 Task: Look for Airbnb properties in Ulyanovsk, Russia from 9th December, 2023 to 16th December, 2023 for 2 adults. Place can be entire room with 2 bedrooms having 2 beds and 1 bathroom. Property type can be flat.
Action: Mouse moved to (543, 111)
Screenshot: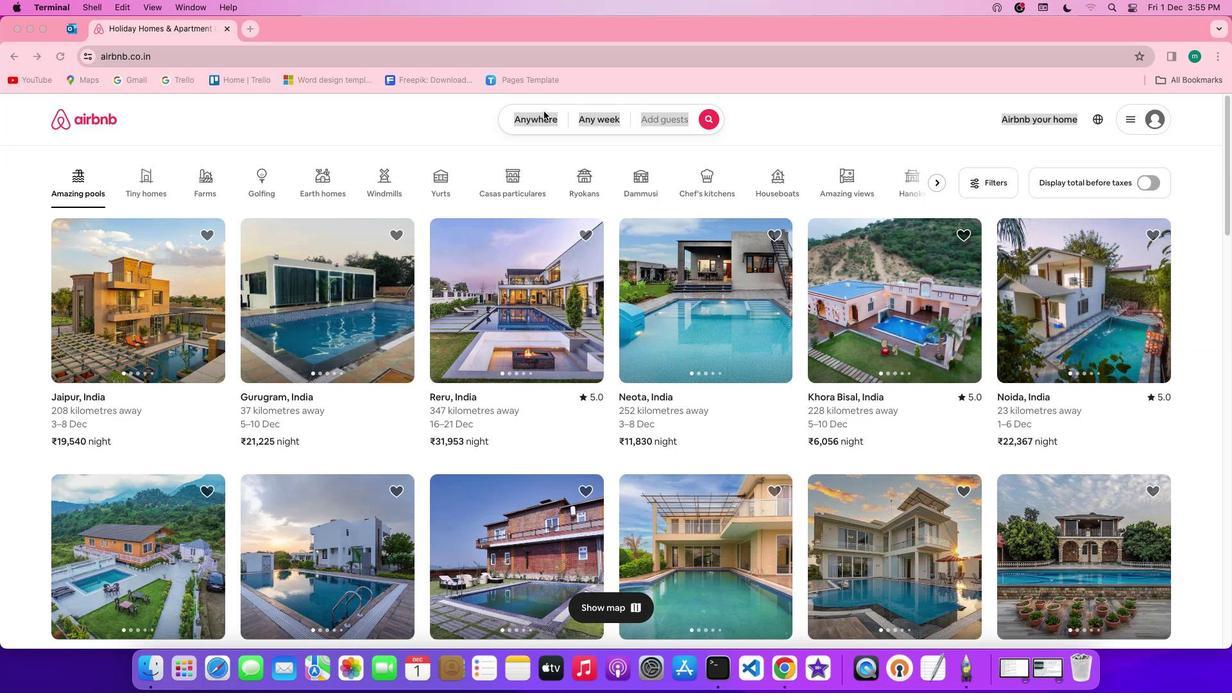 
Action: Mouse pressed left at (543, 111)
Screenshot: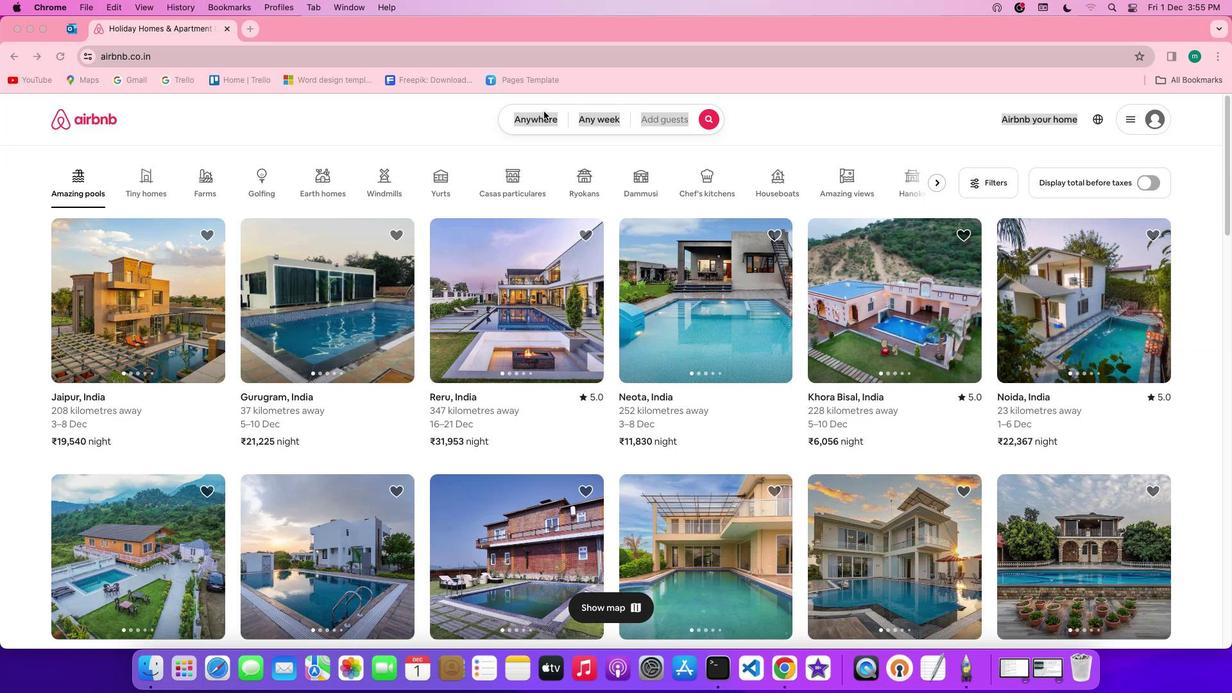 
Action: Mouse pressed left at (543, 111)
Screenshot: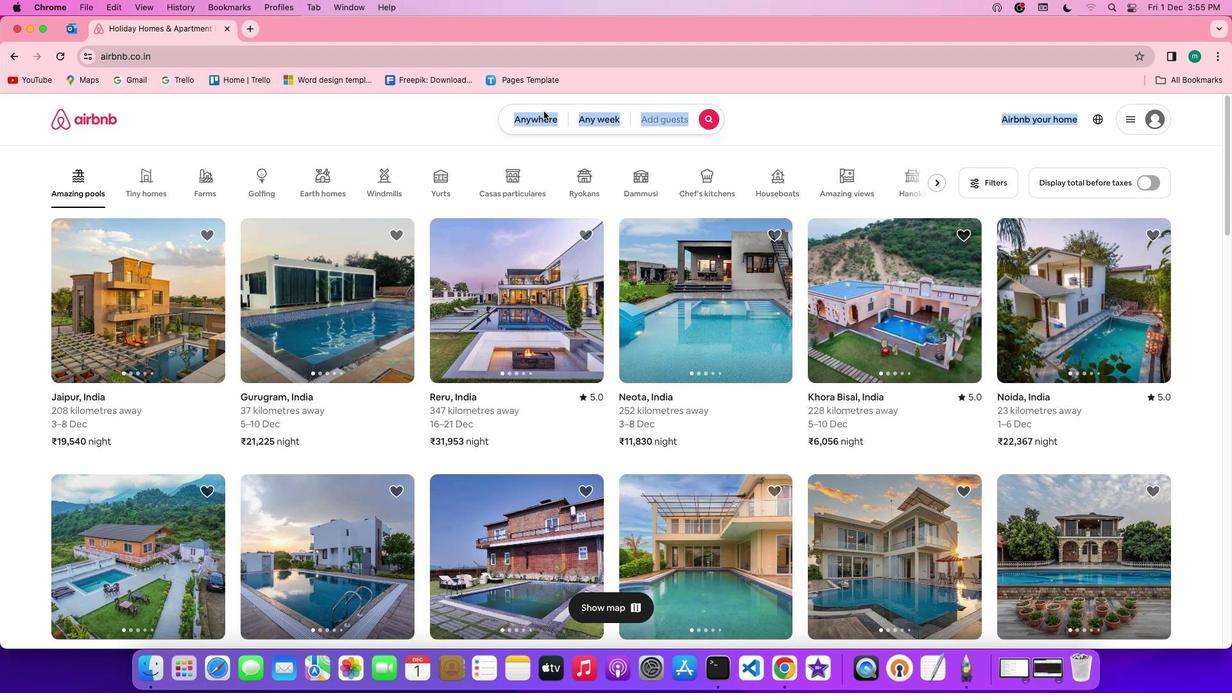 
Action: Mouse moved to (449, 172)
Screenshot: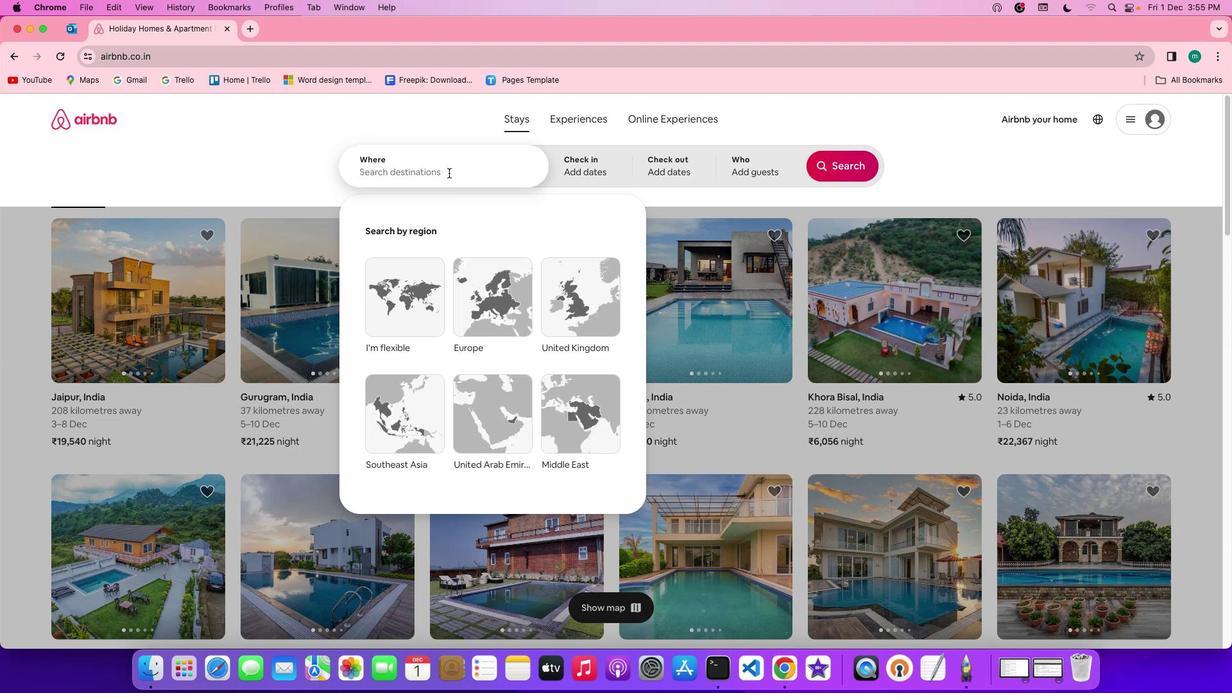 
Action: Mouse pressed left at (449, 172)
Screenshot: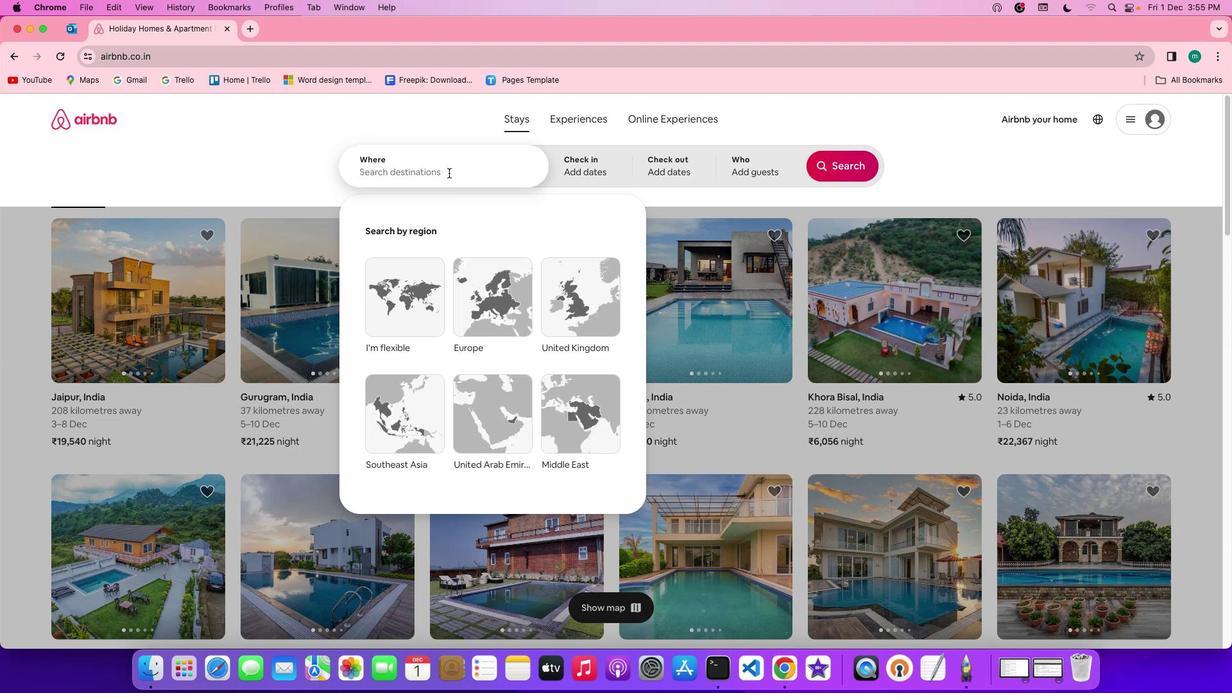 
Action: Key pressed Key.shift'U''l''y''a''n''o''v''s''k'','Key.spaceKey.shift'R''u''s''s''i''a'
Screenshot: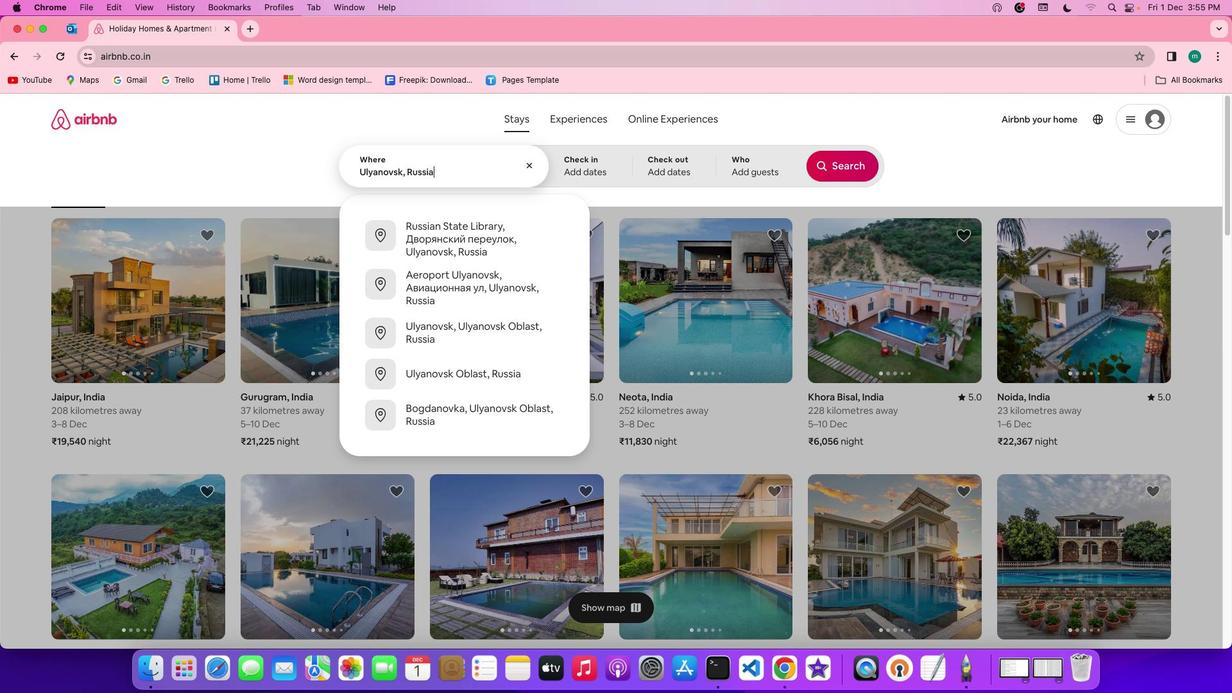 
Action: Mouse moved to (595, 162)
Screenshot: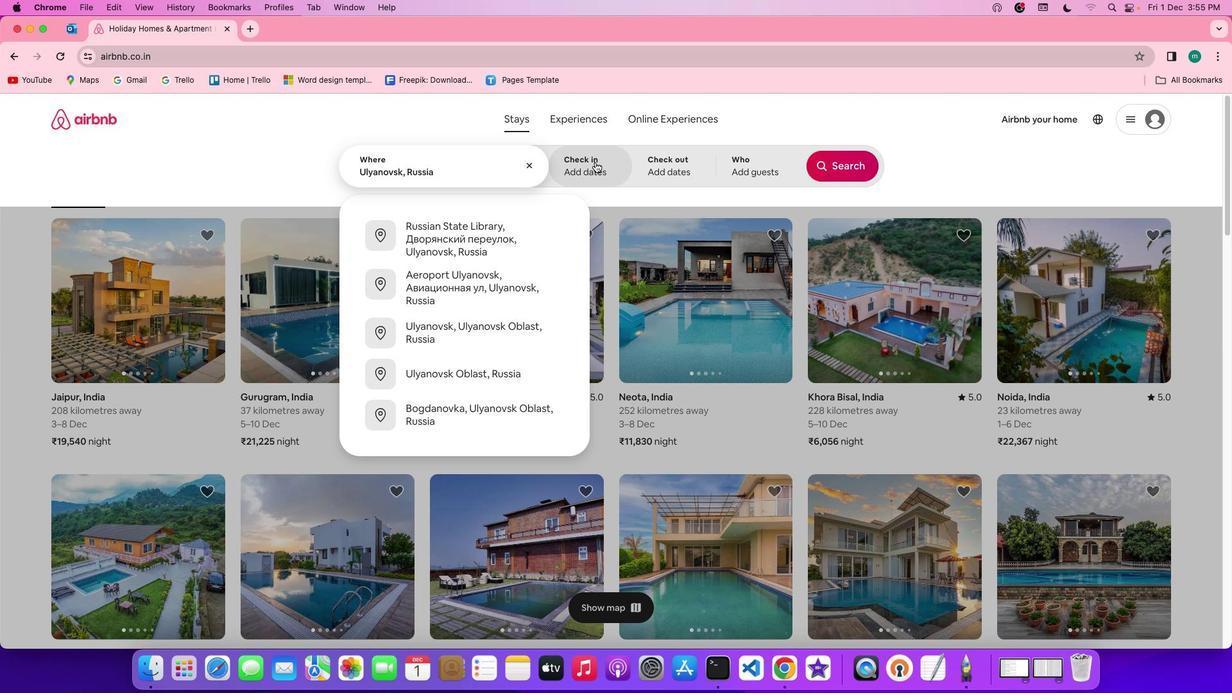 
Action: Mouse pressed left at (595, 162)
Screenshot: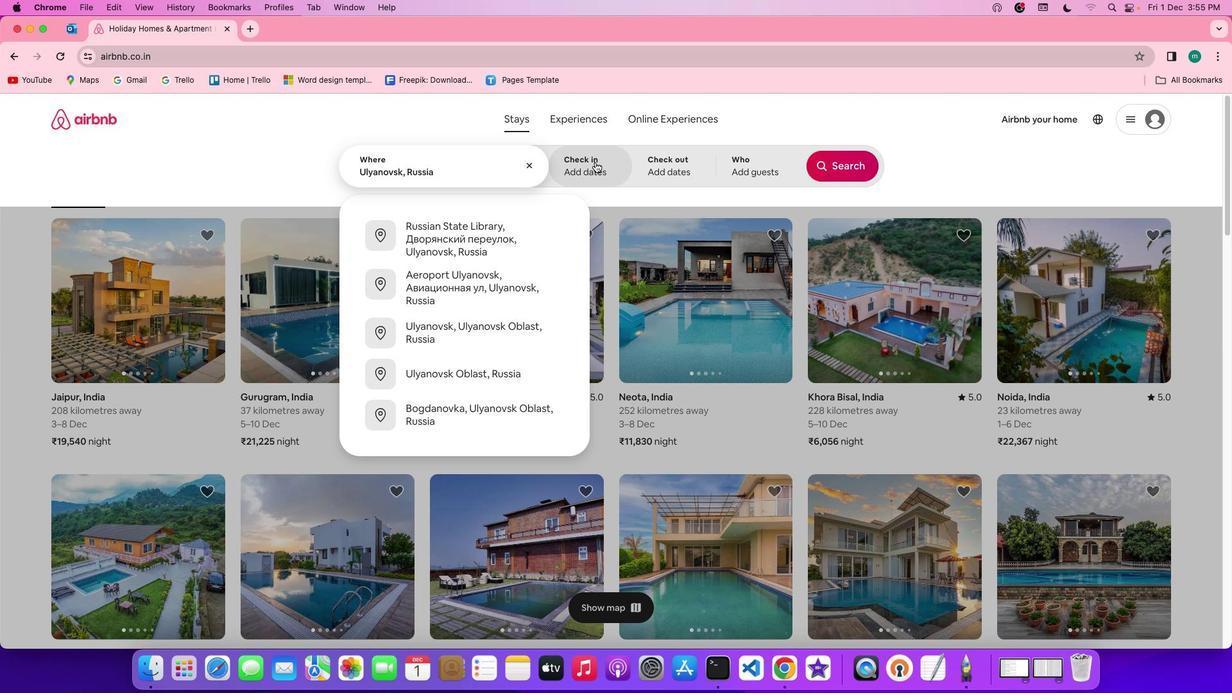 
Action: Mouse moved to (584, 358)
Screenshot: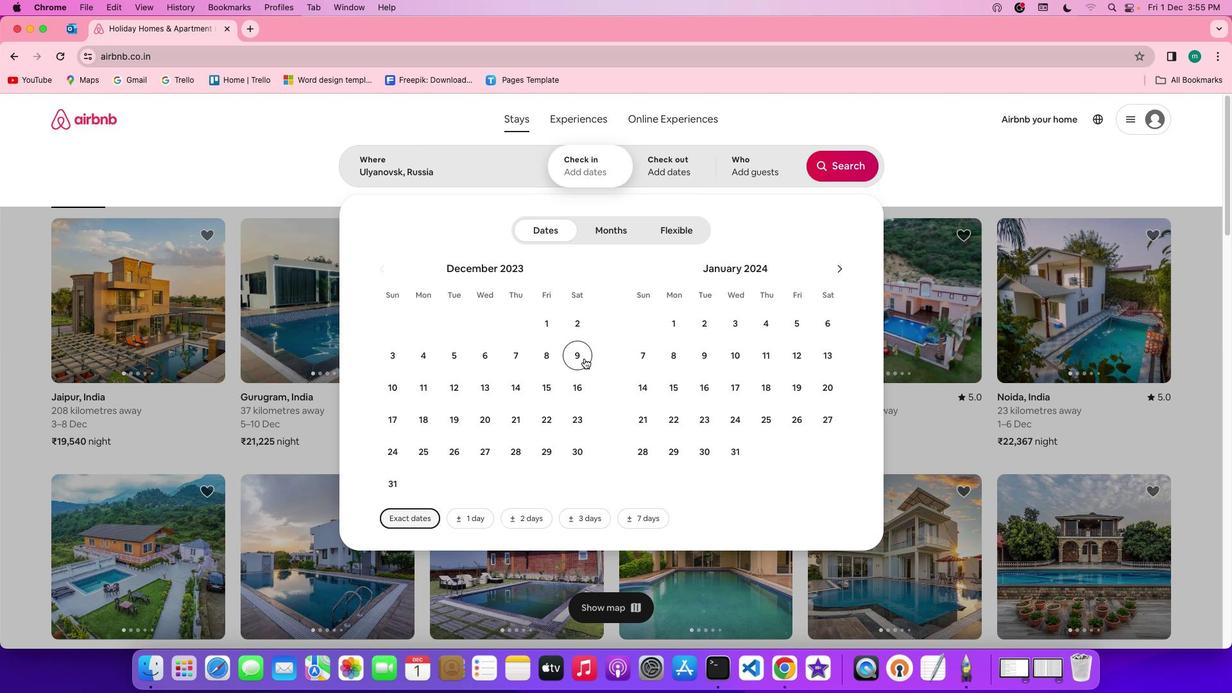 
Action: Mouse pressed left at (584, 358)
Screenshot: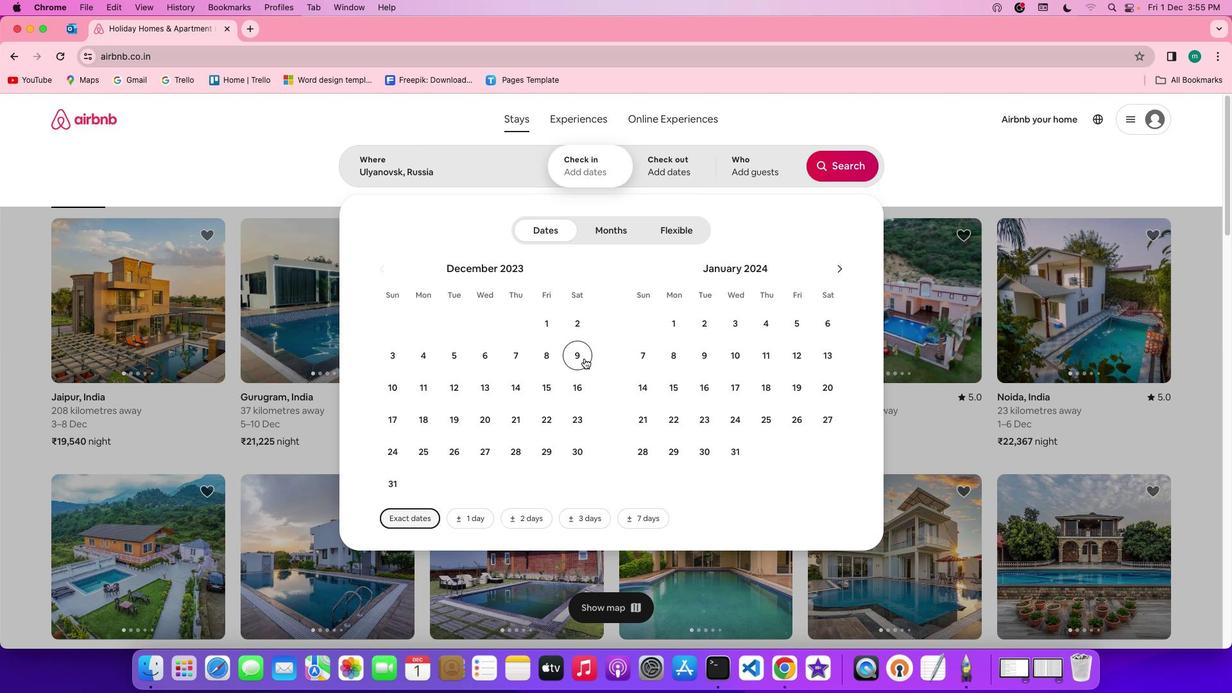 
Action: Mouse moved to (580, 394)
Screenshot: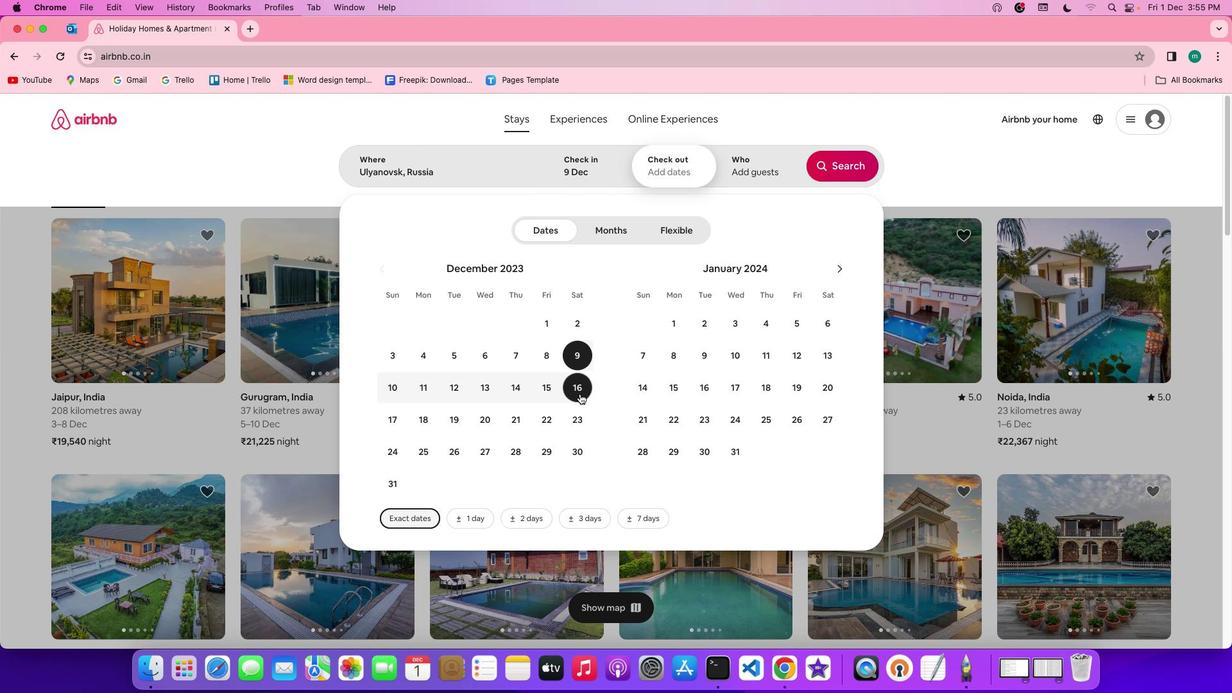 
Action: Mouse pressed left at (580, 394)
Screenshot: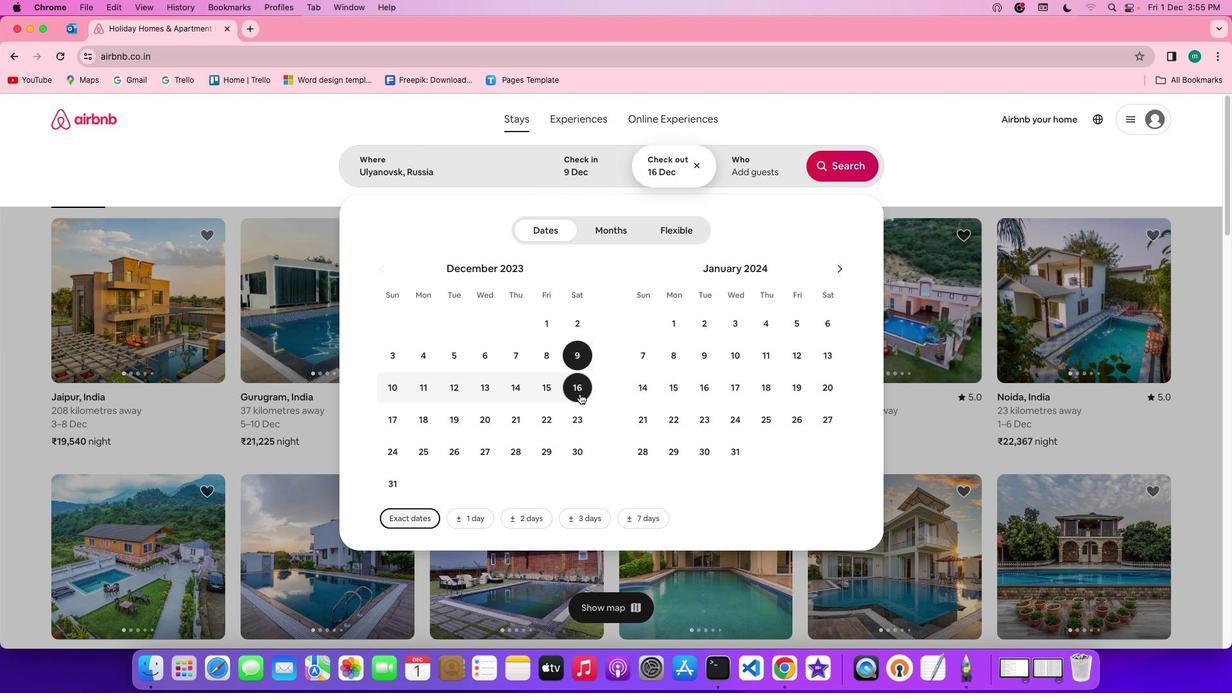 
Action: Mouse moved to (768, 164)
Screenshot: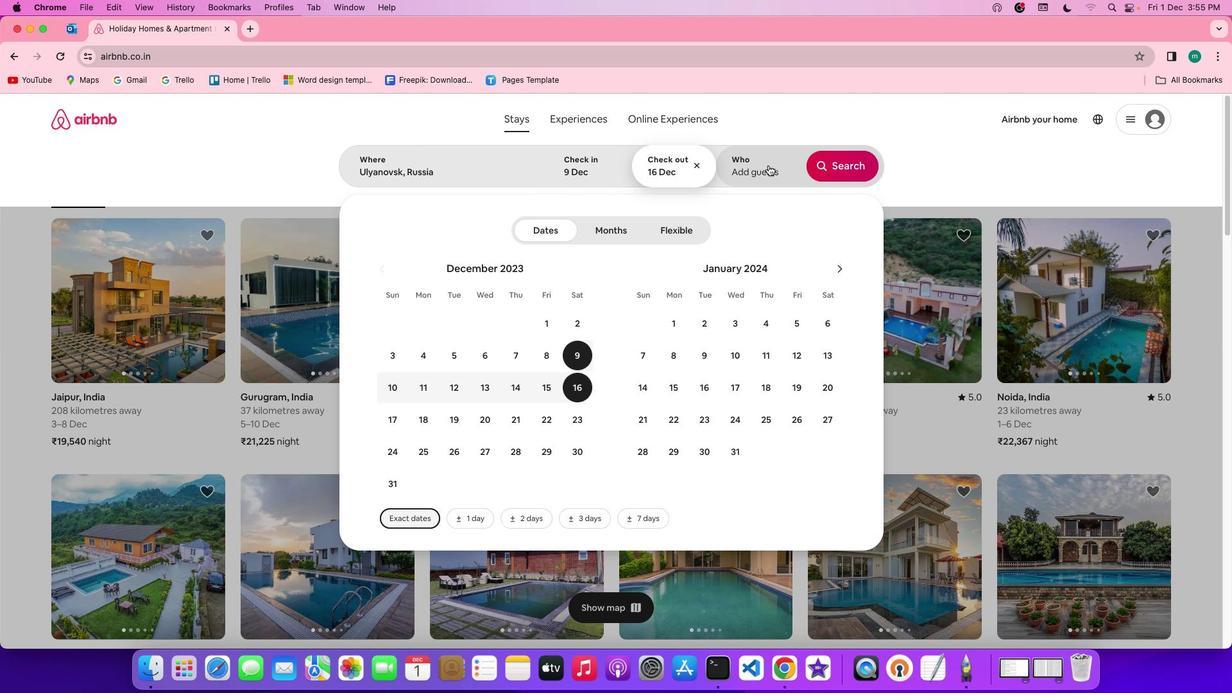 
Action: Mouse pressed left at (768, 164)
Screenshot: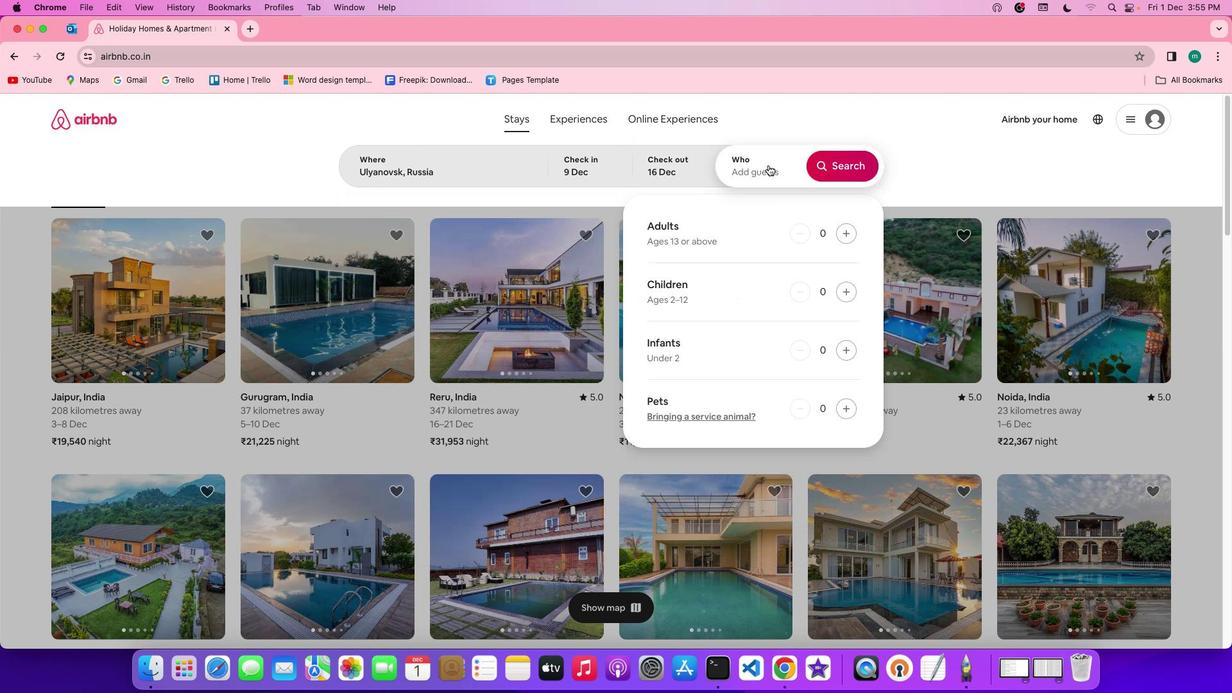 
Action: Mouse moved to (848, 236)
Screenshot: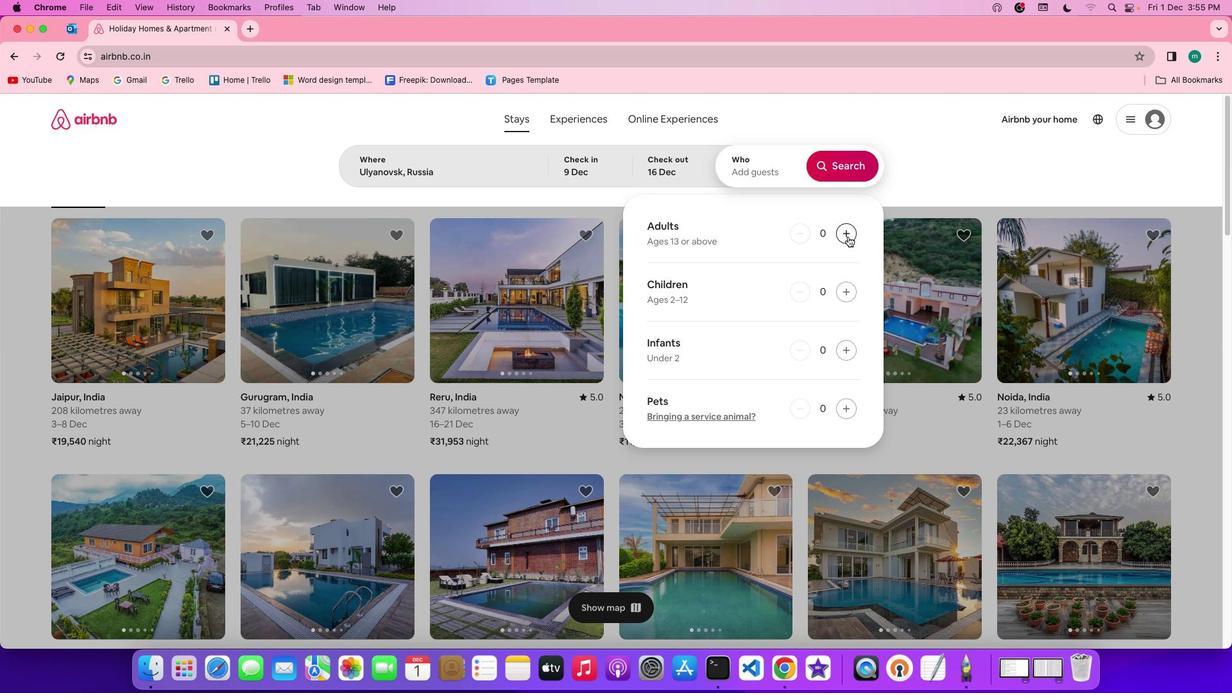 
Action: Mouse pressed left at (848, 236)
Screenshot: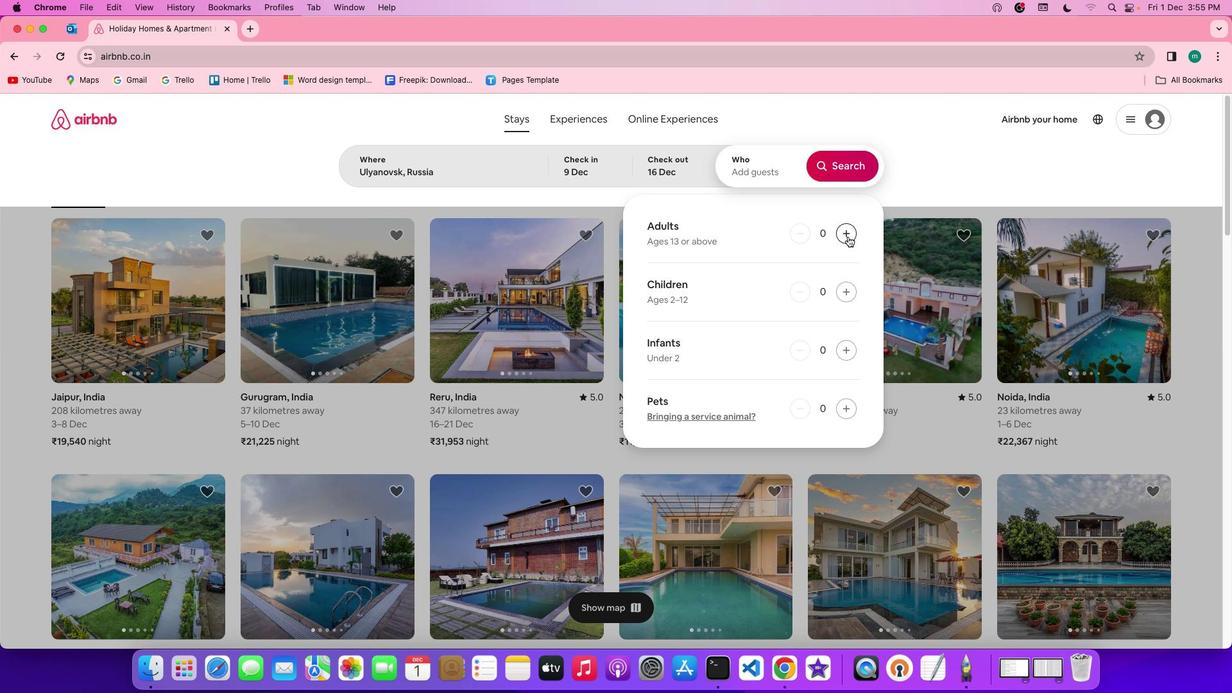 
Action: Mouse pressed left at (848, 236)
Screenshot: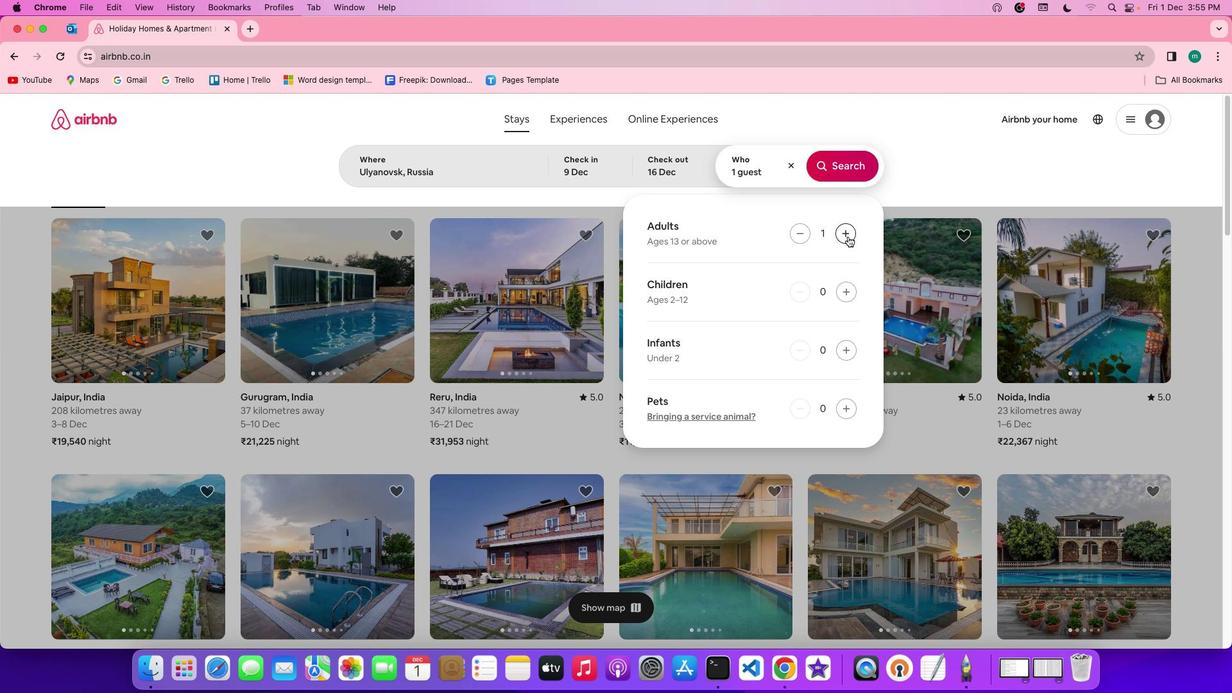 
Action: Mouse moved to (841, 162)
Screenshot: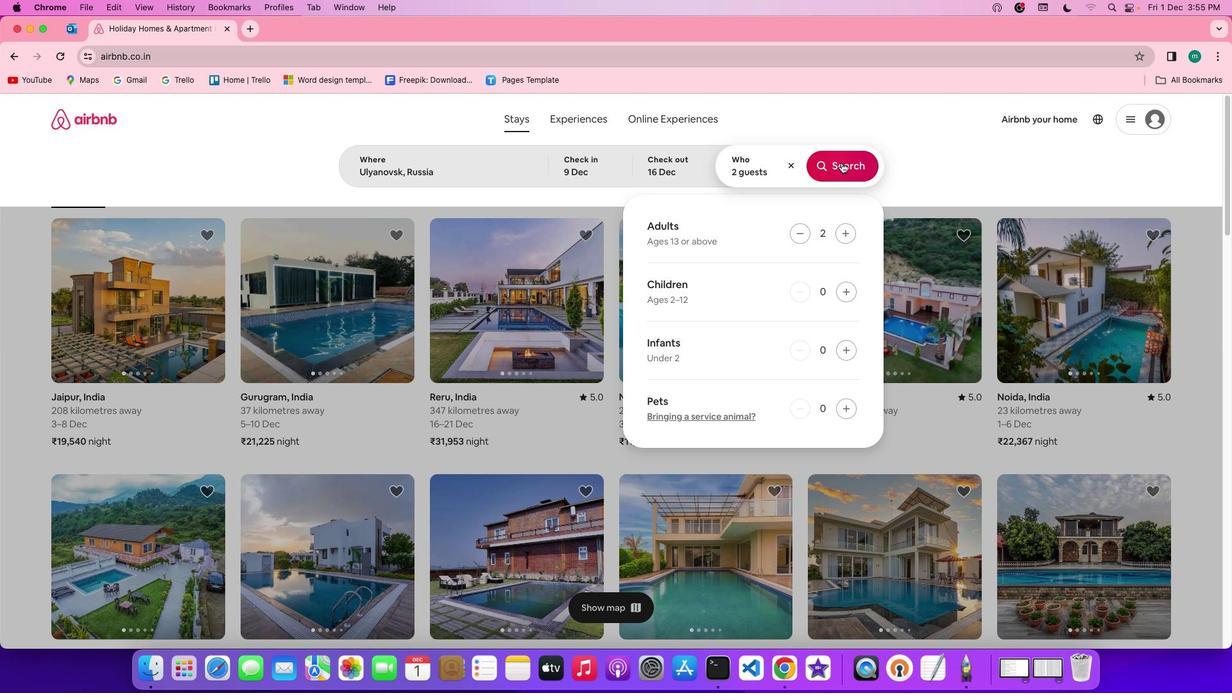 
Action: Mouse pressed left at (841, 162)
Screenshot: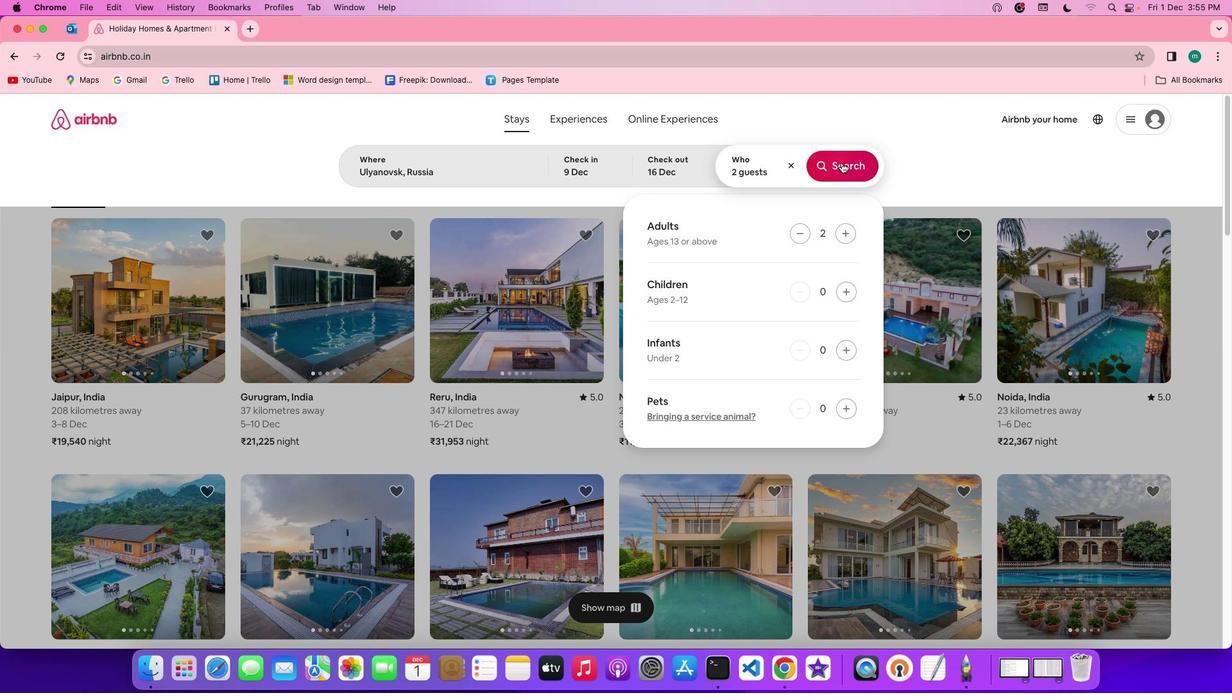 
Action: Mouse moved to (1027, 164)
Screenshot: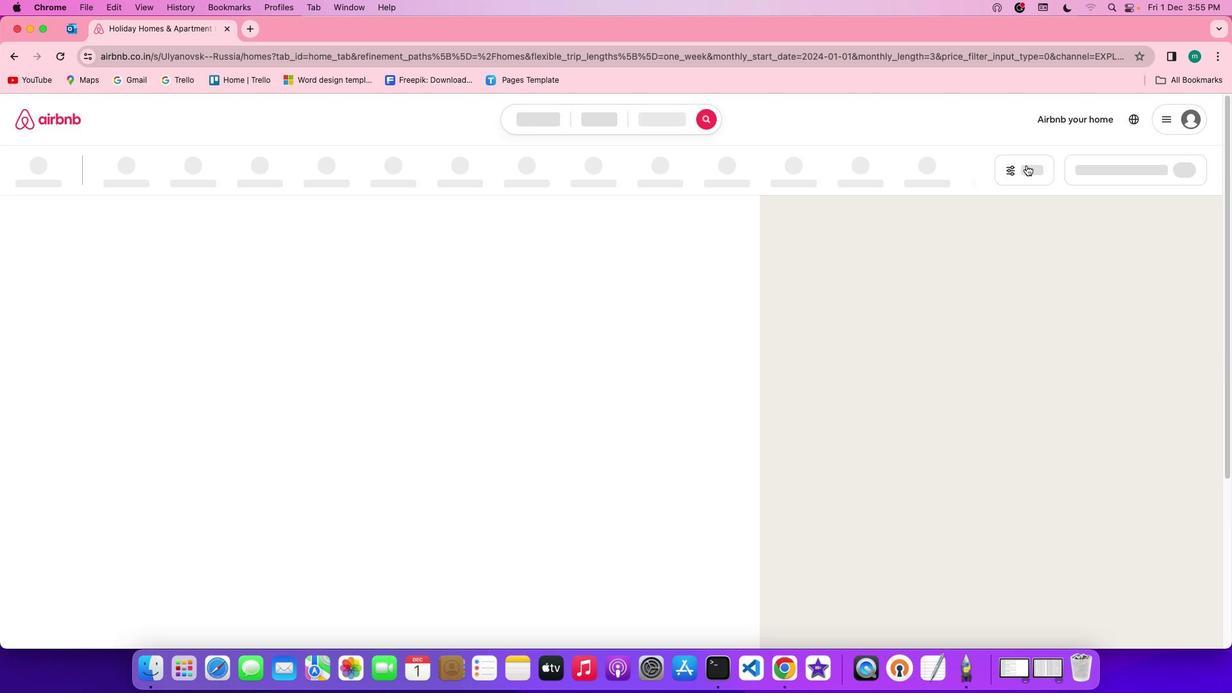 
Action: Mouse pressed left at (1027, 164)
Screenshot: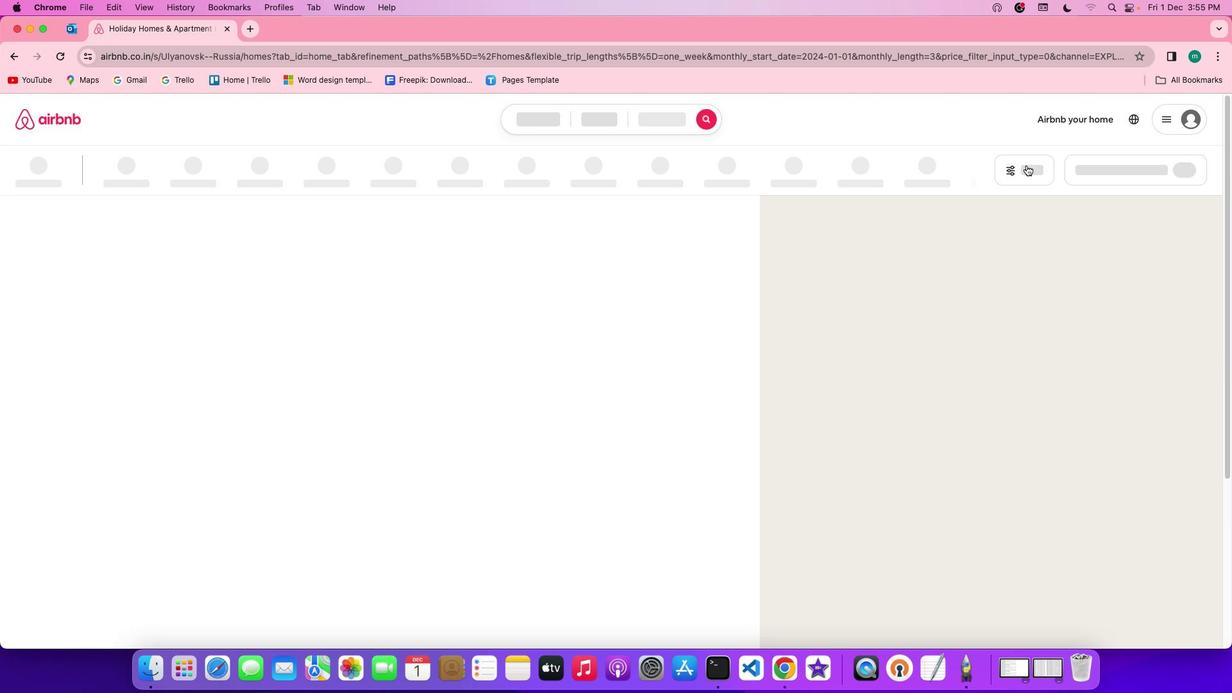 
Action: Mouse moved to (713, 383)
Screenshot: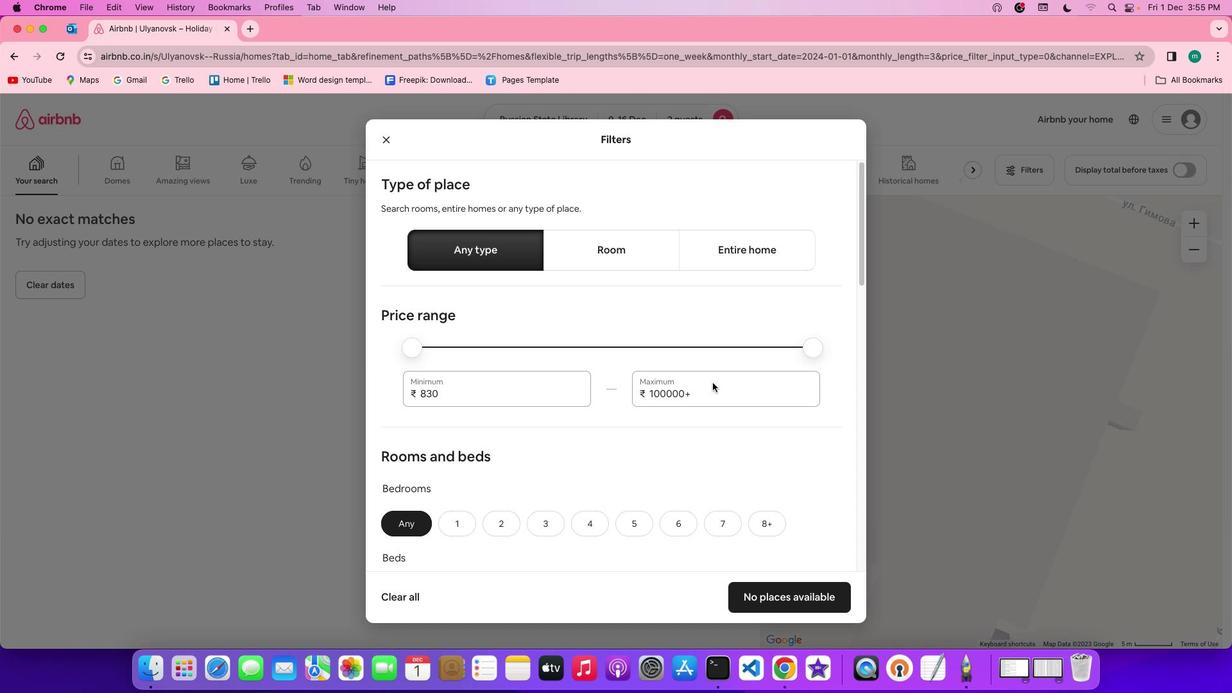 
Action: Mouse scrolled (713, 383) with delta (0, 0)
Screenshot: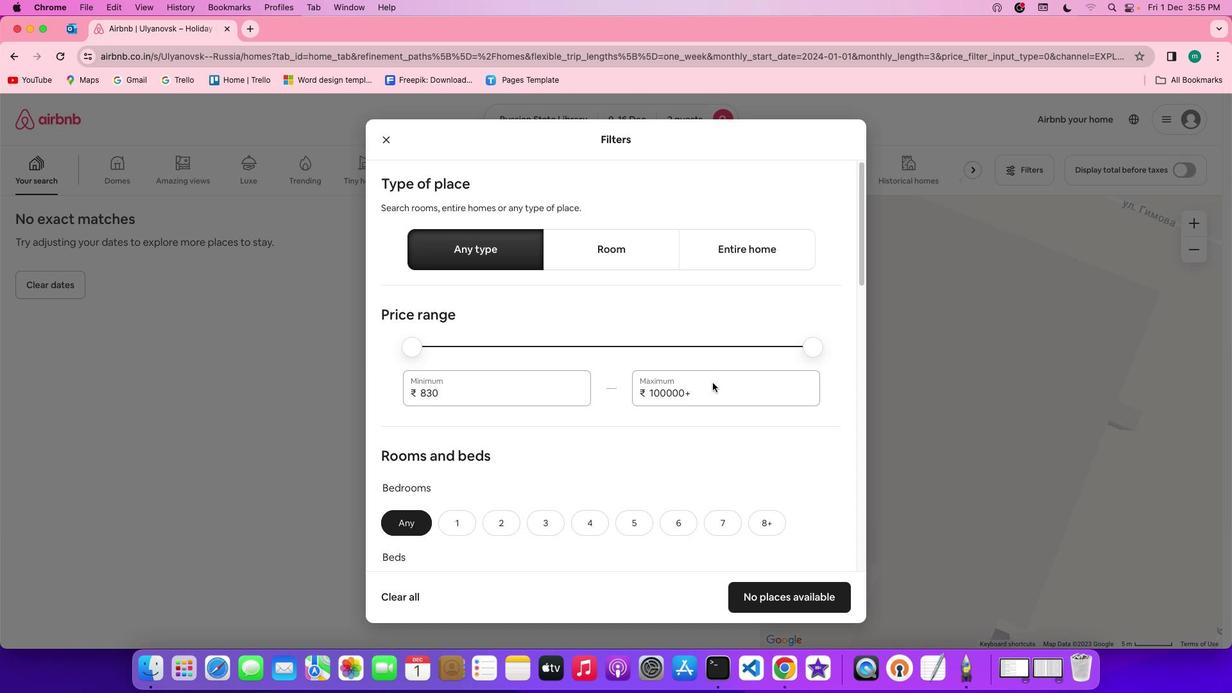 
Action: Mouse scrolled (713, 383) with delta (0, 0)
Screenshot: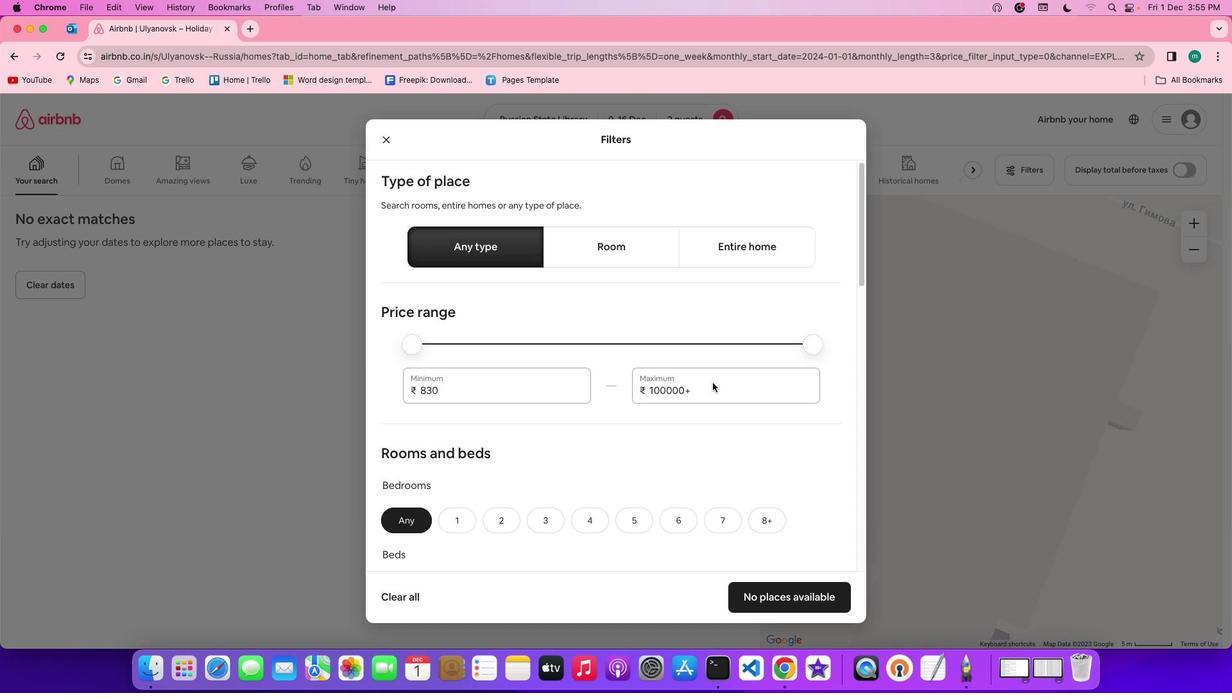 
Action: Mouse scrolled (713, 383) with delta (0, 0)
Screenshot: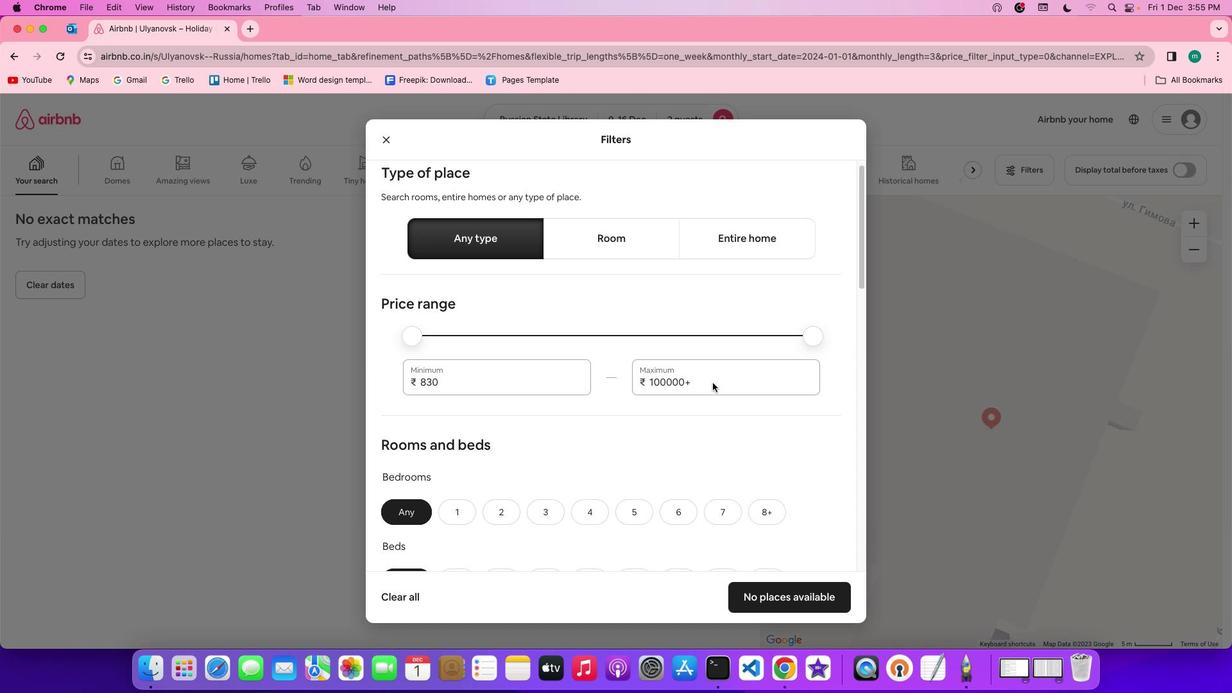 
Action: Mouse scrolled (713, 383) with delta (0, 0)
Screenshot: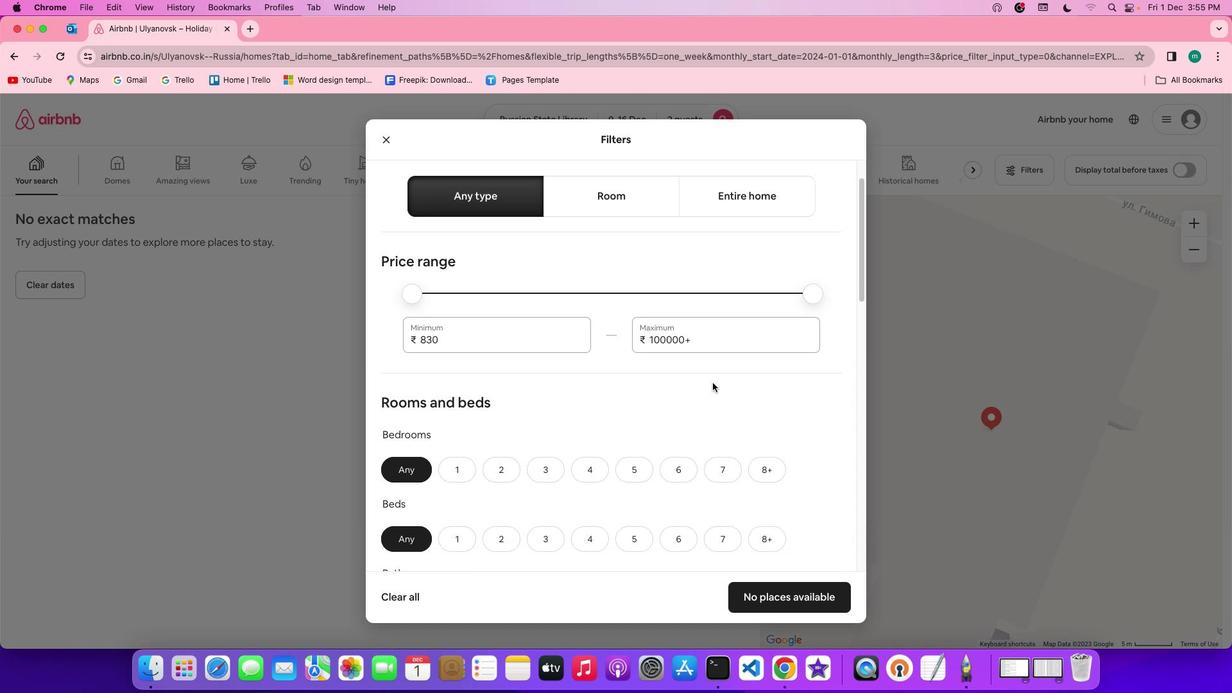 
Action: Mouse scrolled (713, 383) with delta (0, 0)
Screenshot: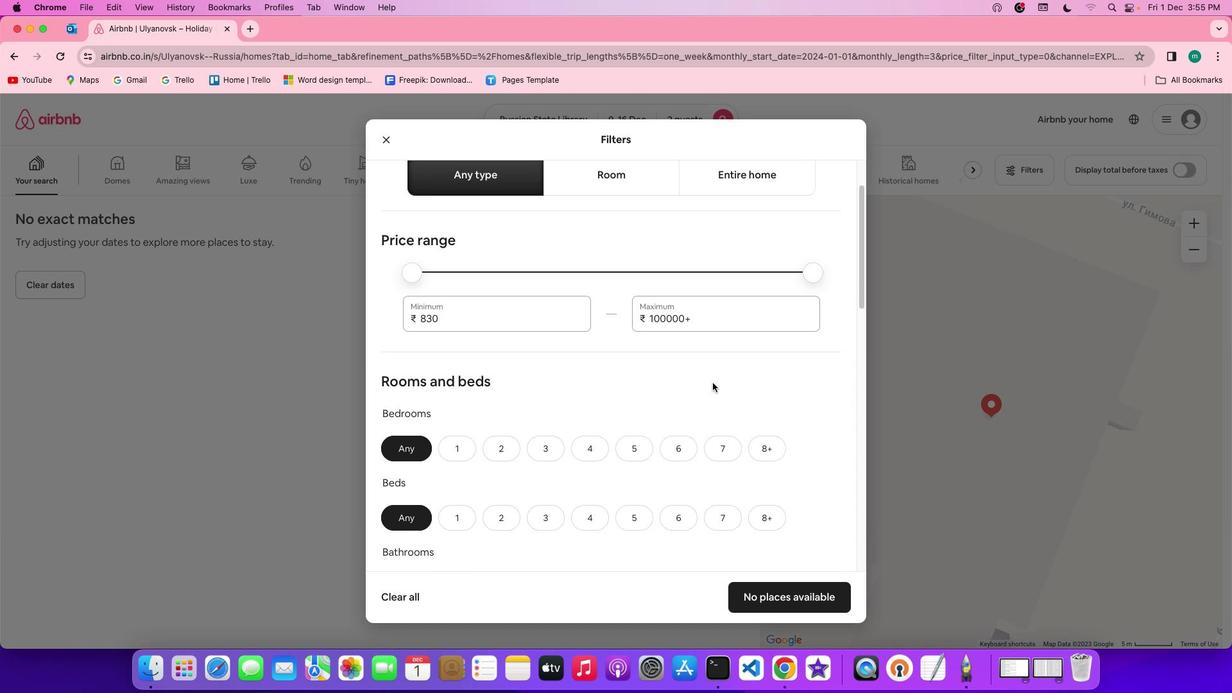 
Action: Mouse scrolled (713, 383) with delta (0, 0)
Screenshot: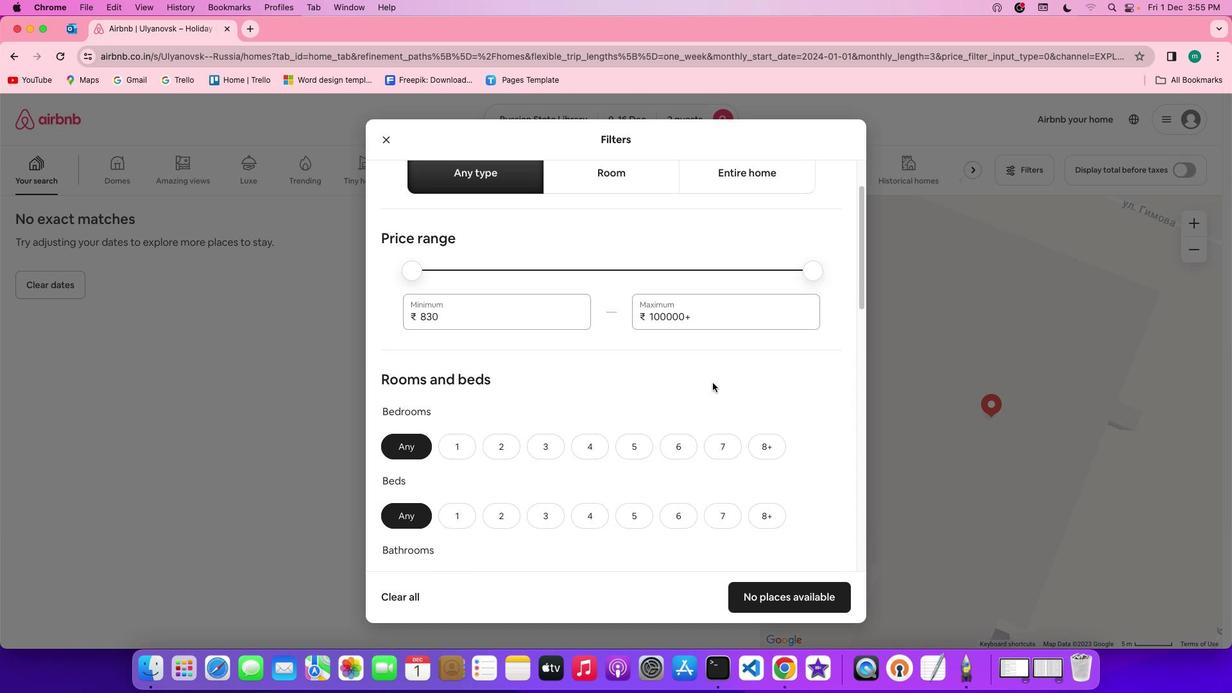 
Action: Mouse scrolled (713, 383) with delta (0, -1)
Screenshot: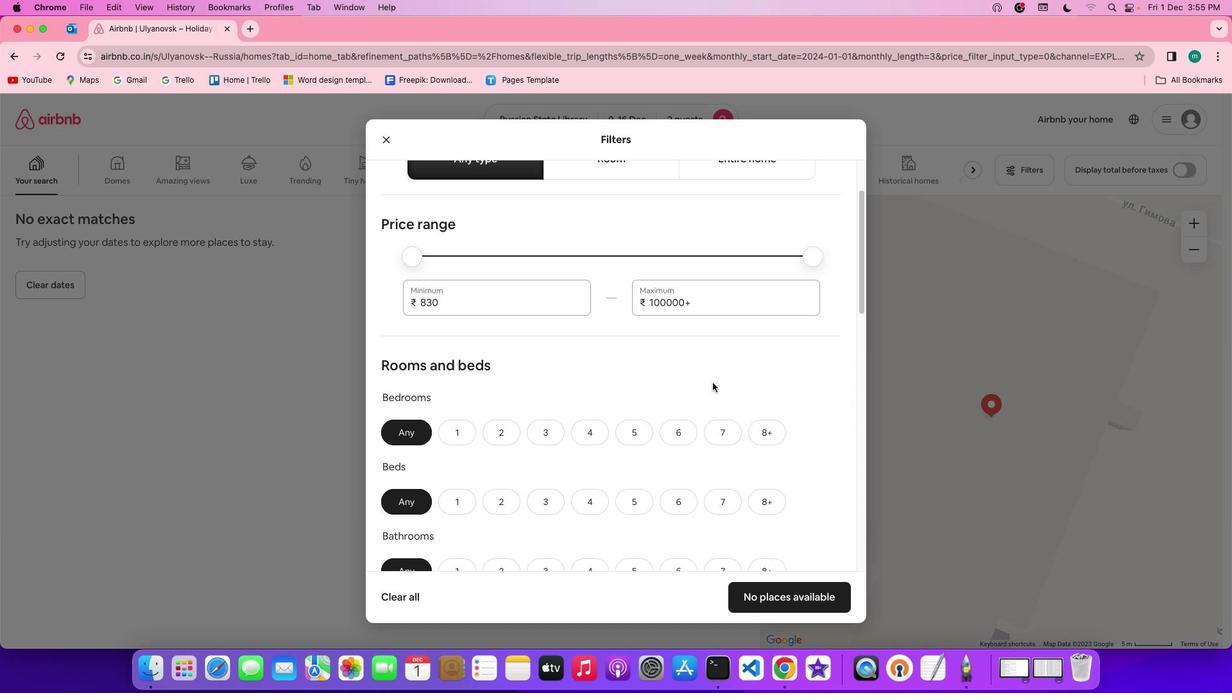 
Action: Mouse scrolled (713, 383) with delta (0, 0)
Screenshot: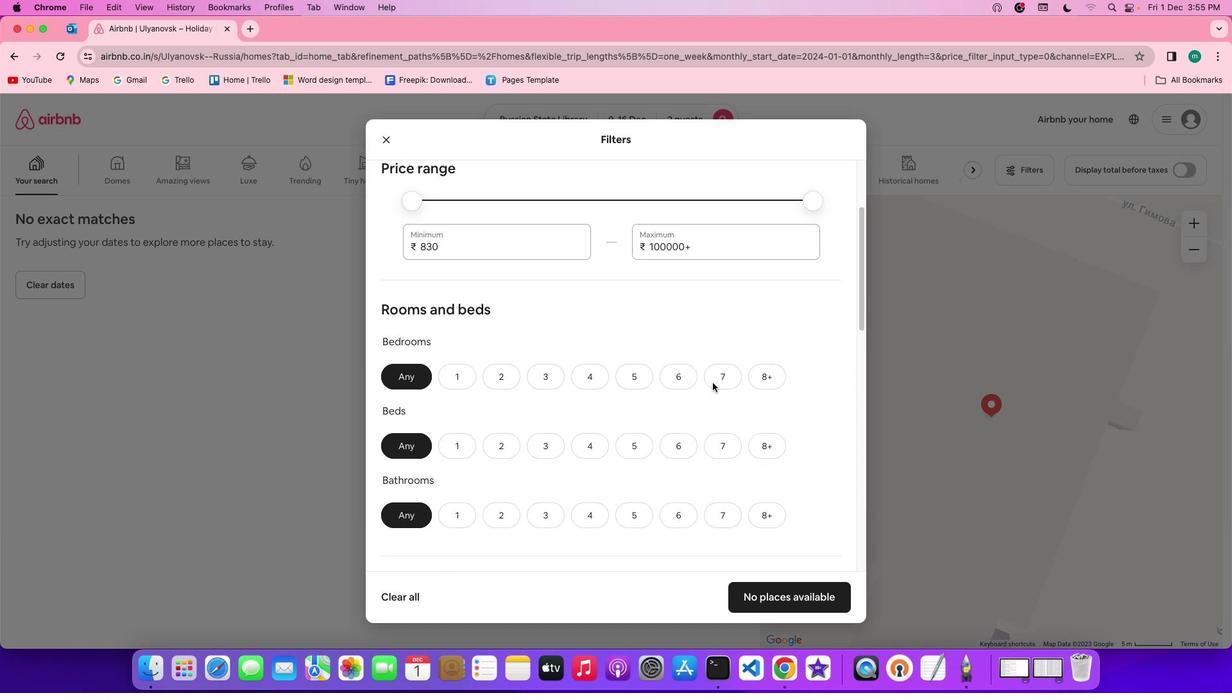 
Action: Mouse scrolled (713, 383) with delta (0, 0)
Screenshot: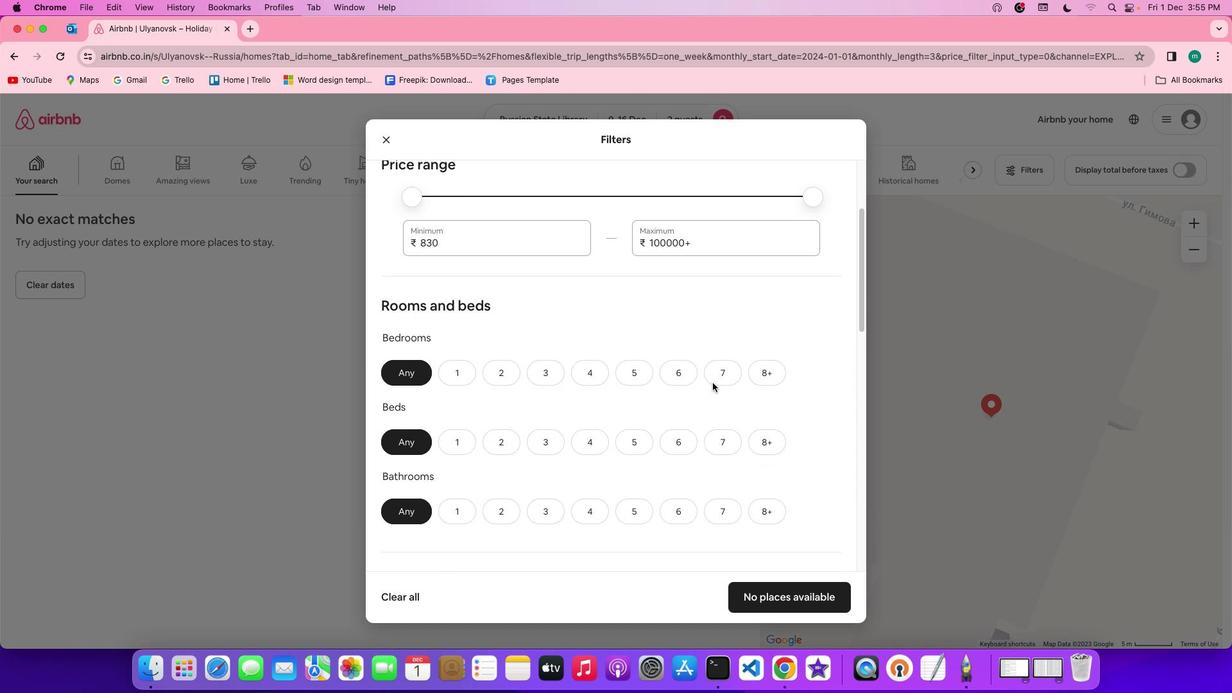 
Action: Mouse scrolled (713, 383) with delta (0, -1)
Screenshot: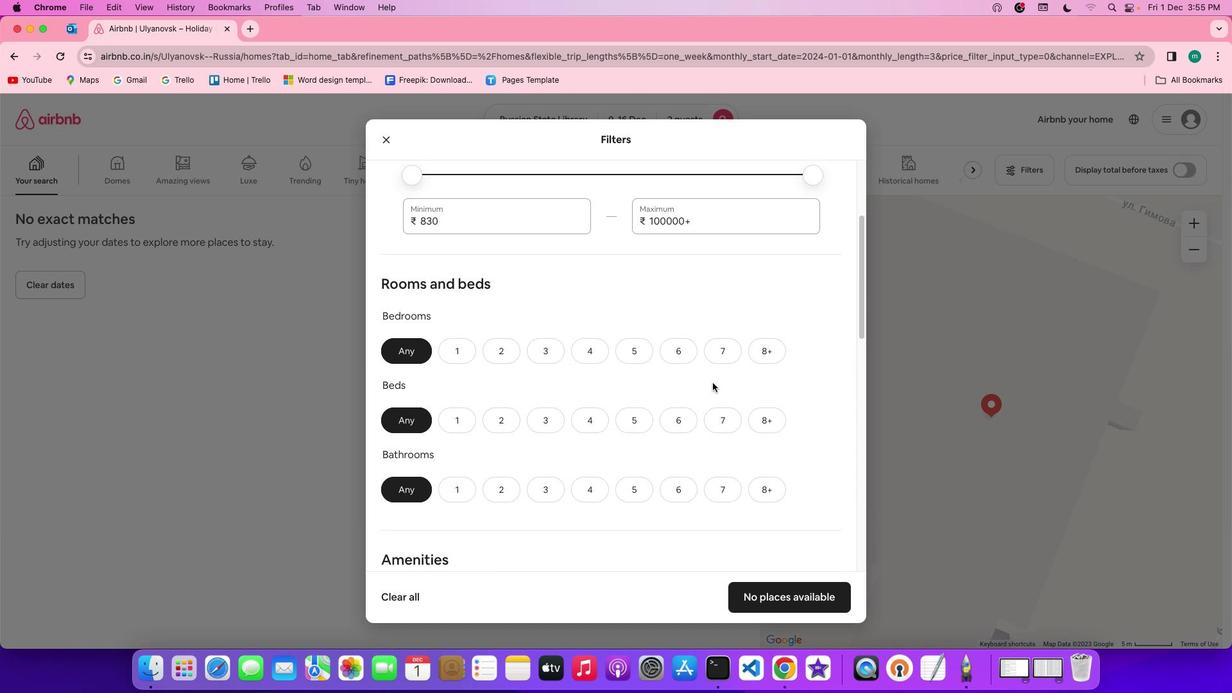 
Action: Mouse scrolled (713, 383) with delta (0, 0)
Screenshot: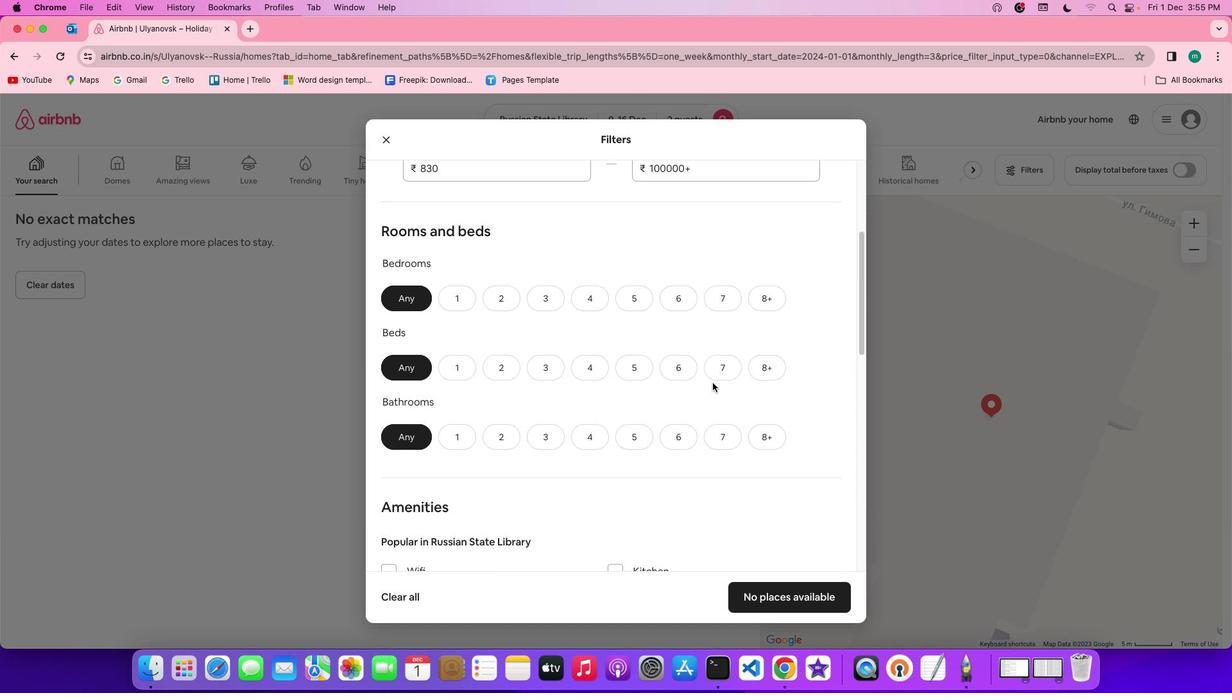 
Action: Mouse scrolled (713, 383) with delta (0, 0)
Screenshot: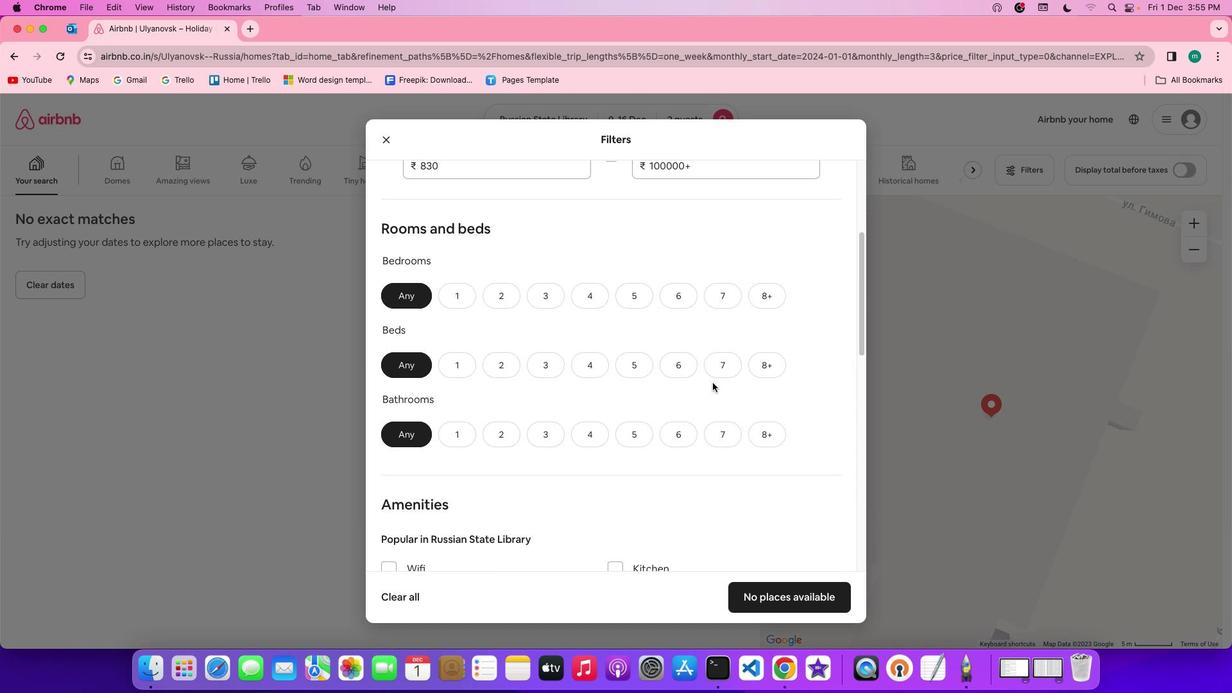 
Action: Mouse scrolled (713, 383) with delta (0, 0)
Screenshot: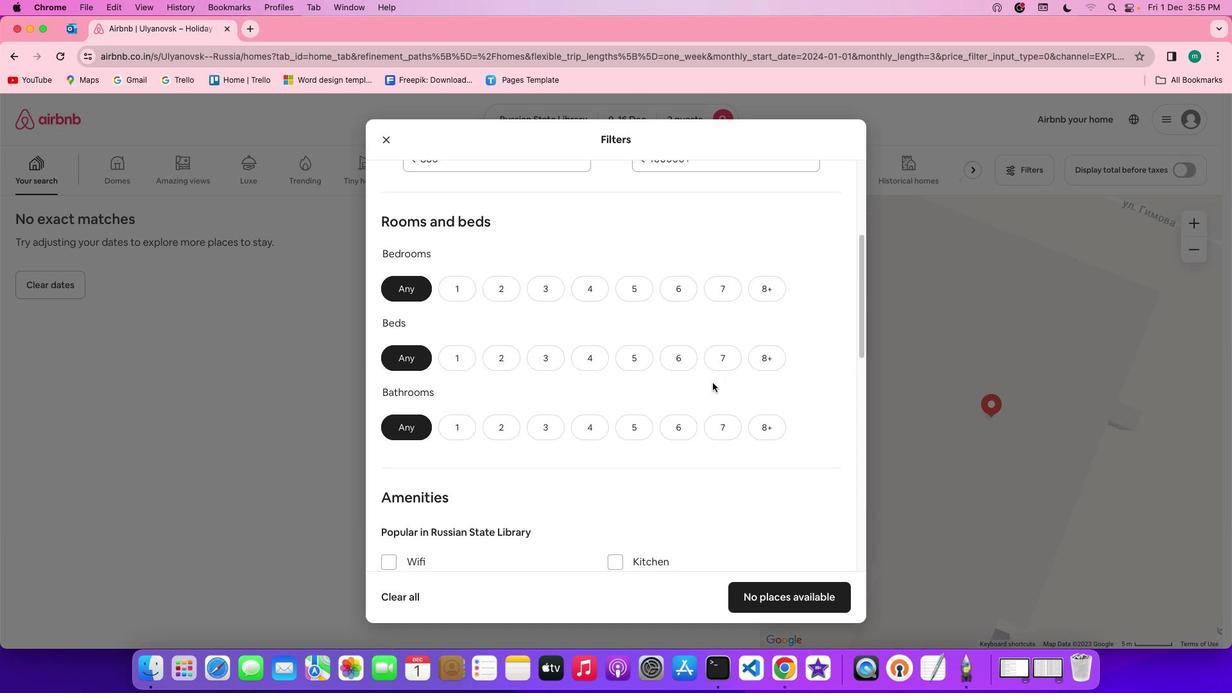 
Action: Mouse moved to (505, 242)
Screenshot: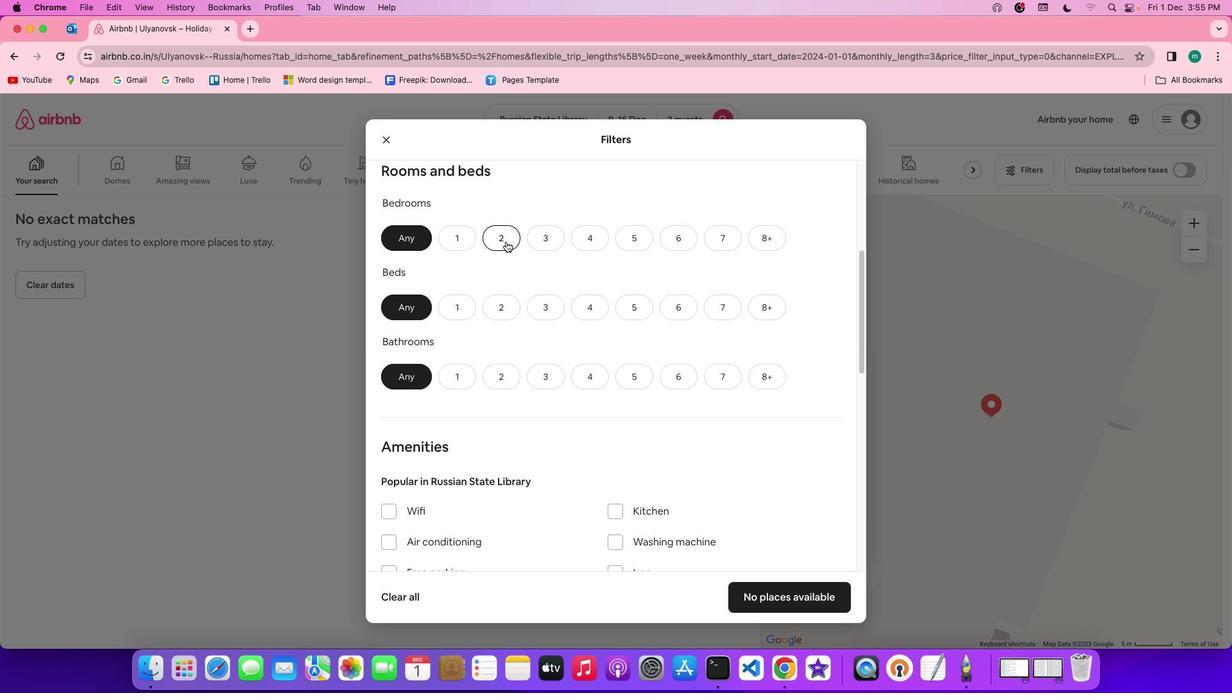 
Action: Mouse pressed left at (505, 242)
Screenshot: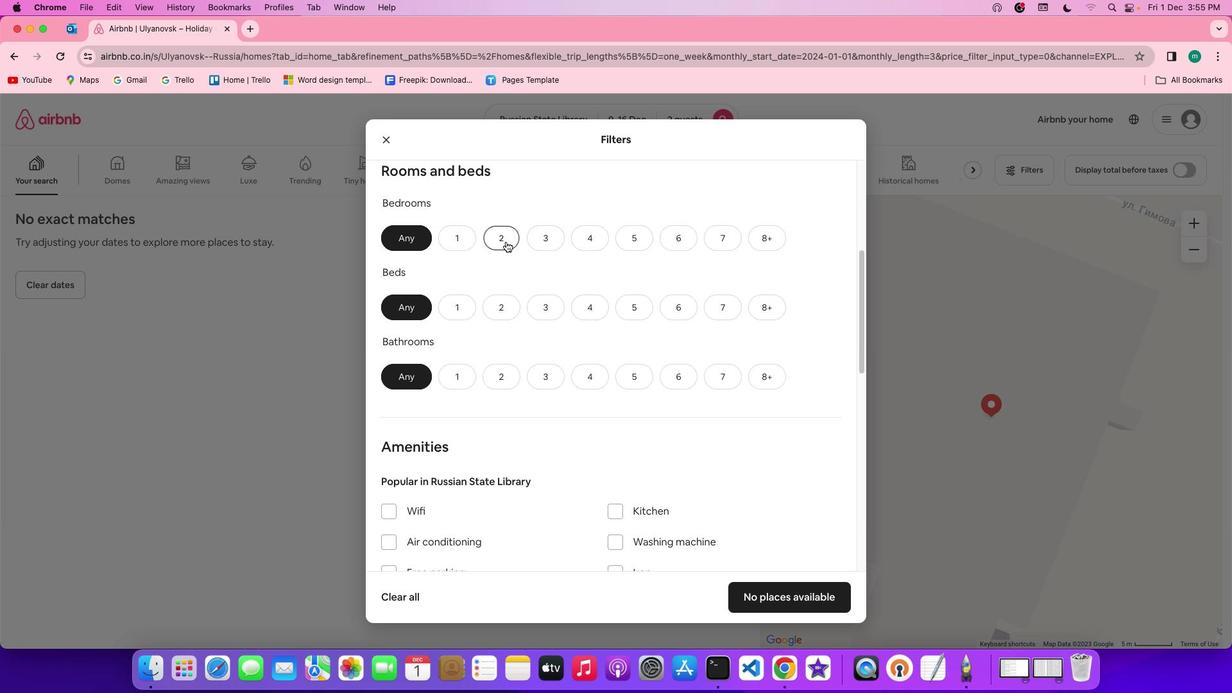 
Action: Mouse moved to (500, 313)
Screenshot: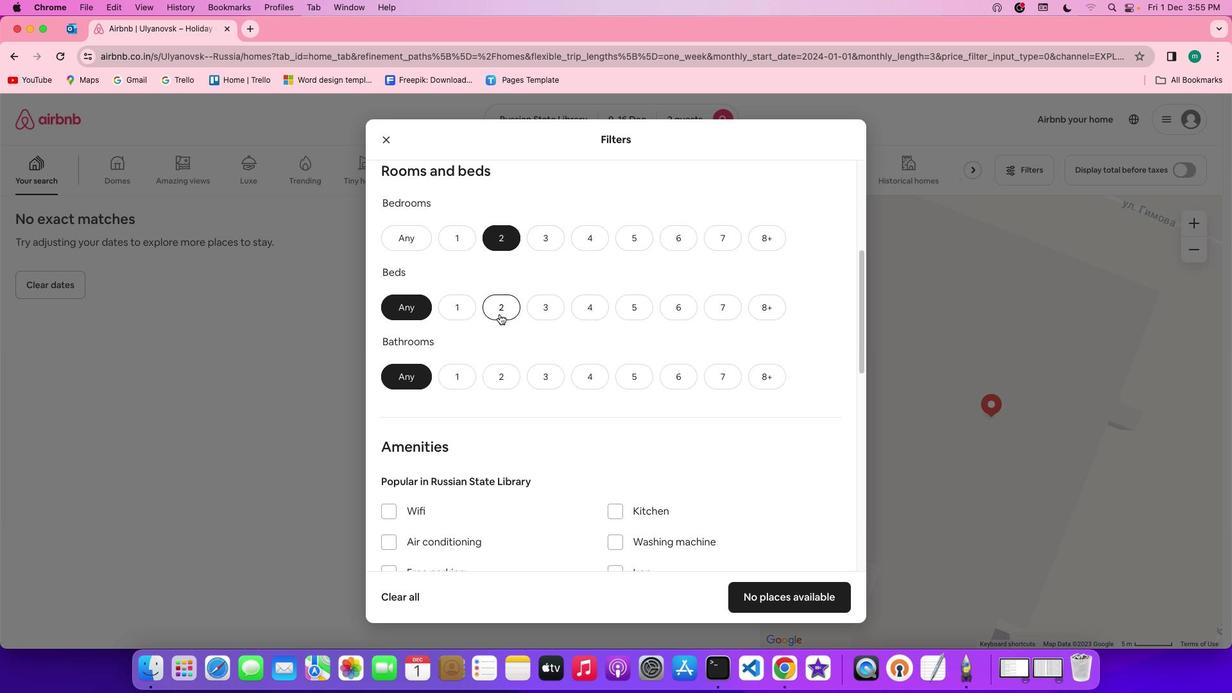 
Action: Mouse pressed left at (500, 313)
Screenshot: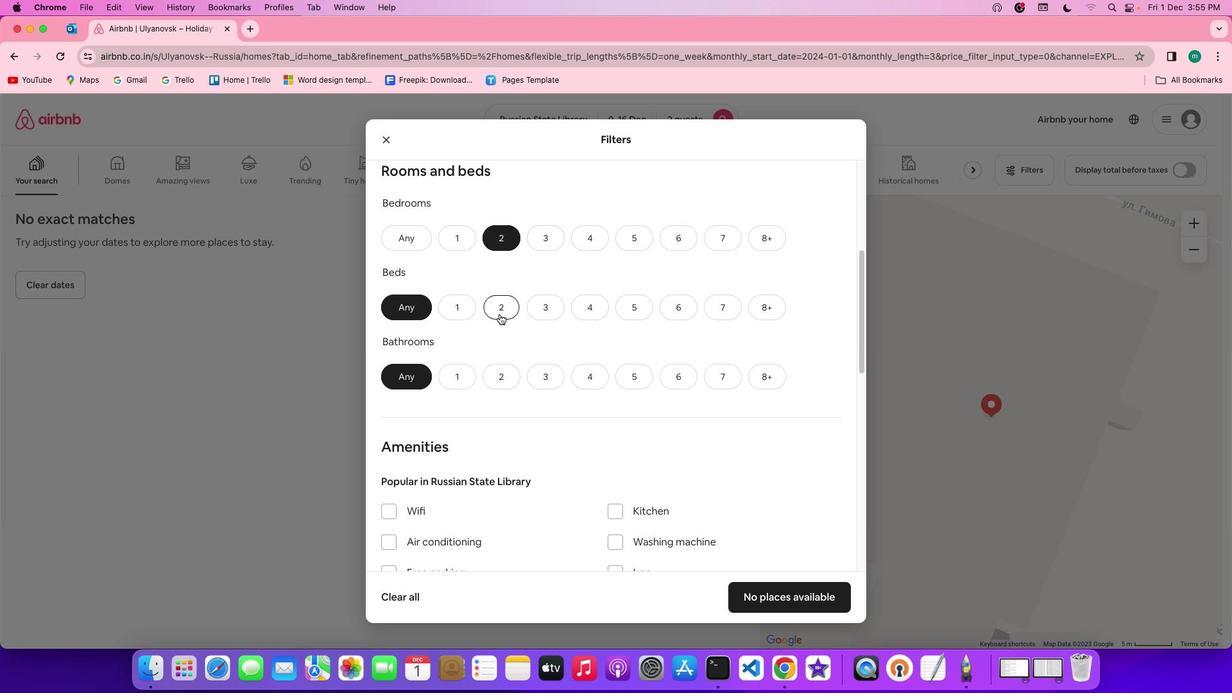 
Action: Mouse moved to (454, 373)
Screenshot: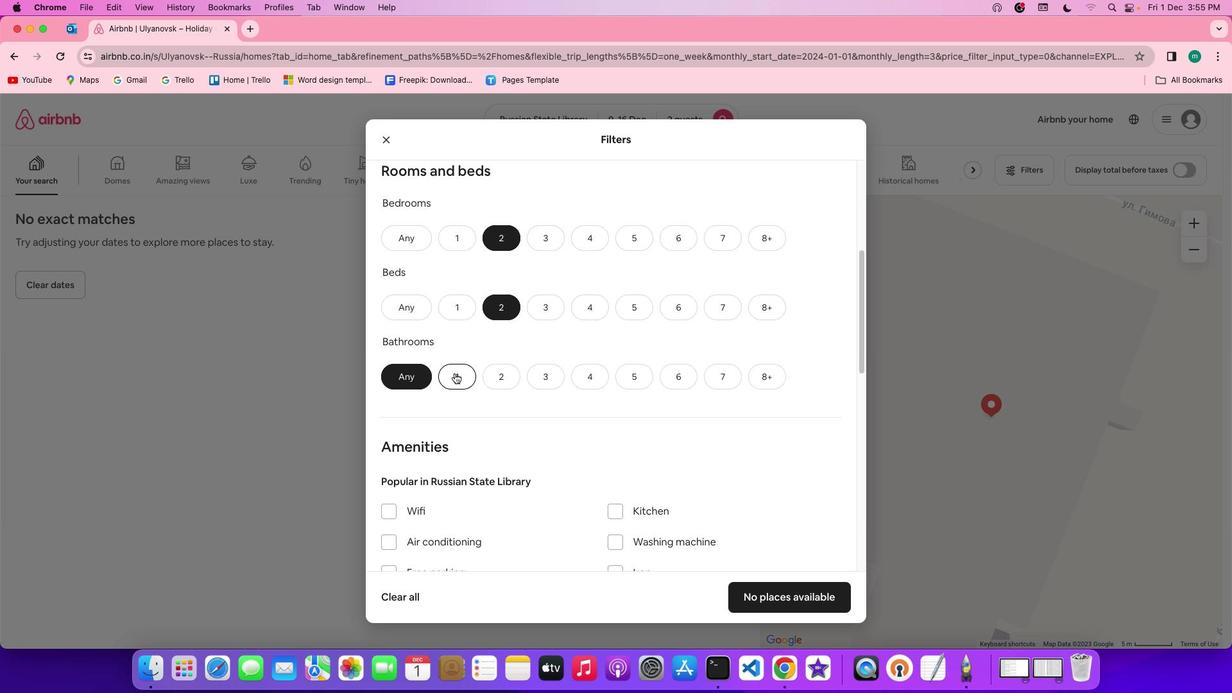 
Action: Mouse pressed left at (454, 373)
Screenshot: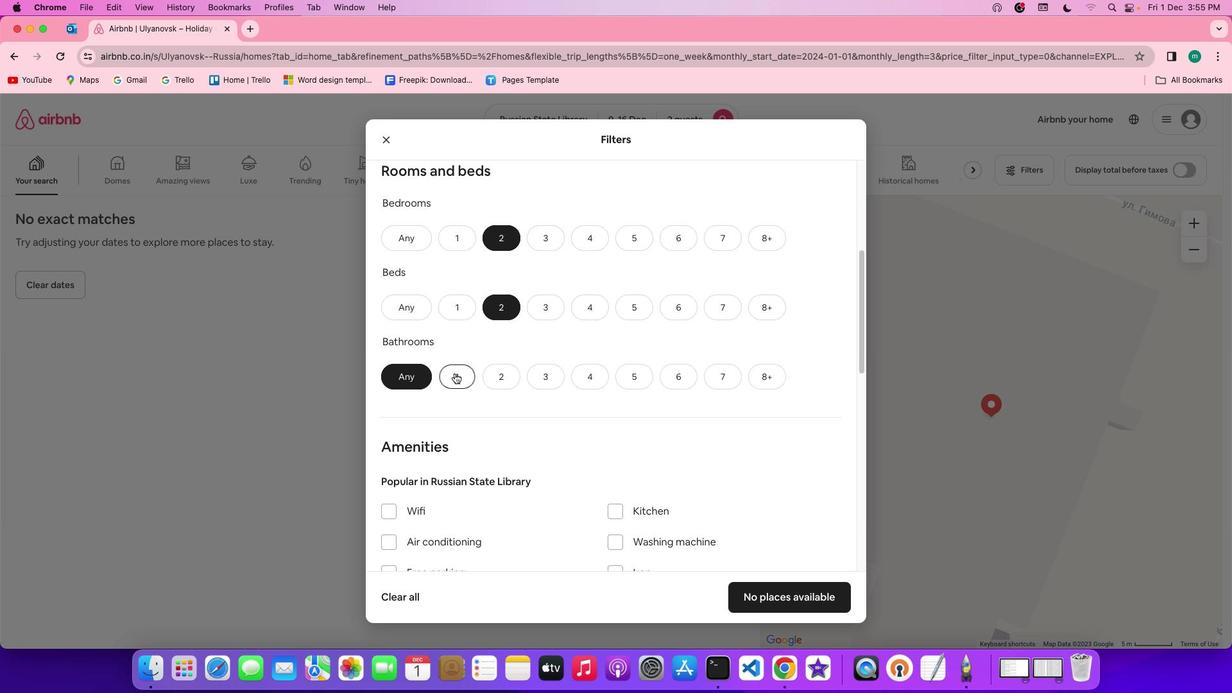 
Action: Mouse moved to (638, 364)
Screenshot: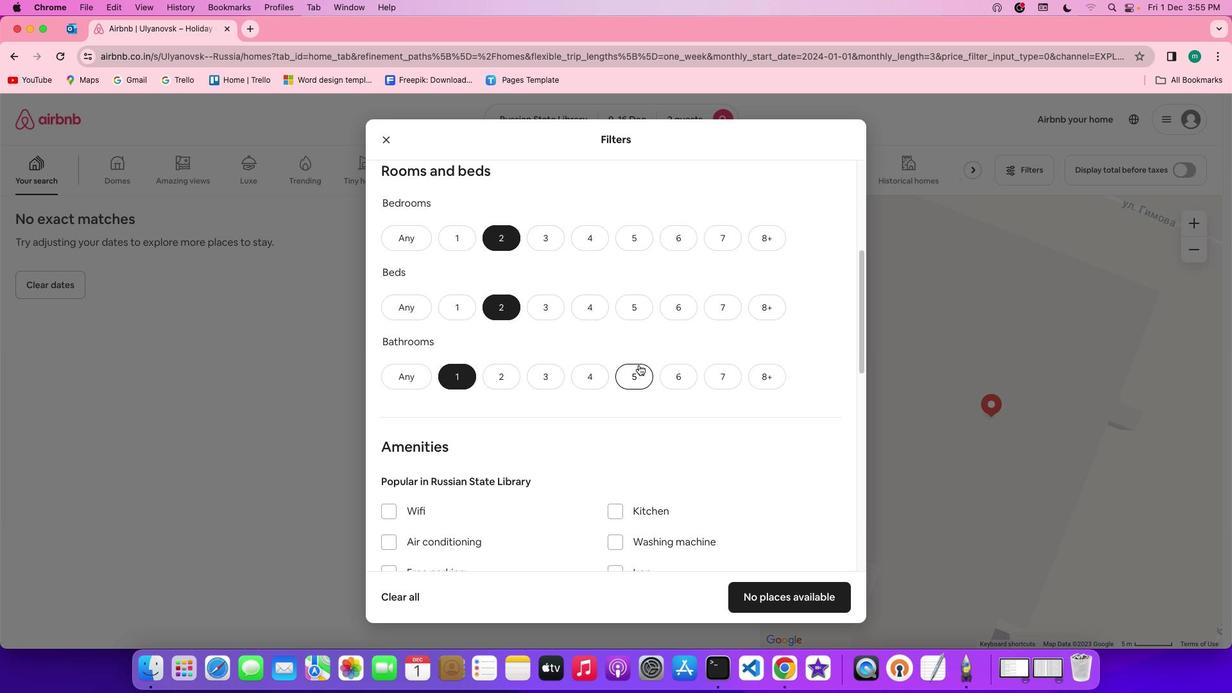 
Action: Mouse scrolled (638, 364) with delta (0, 0)
Screenshot: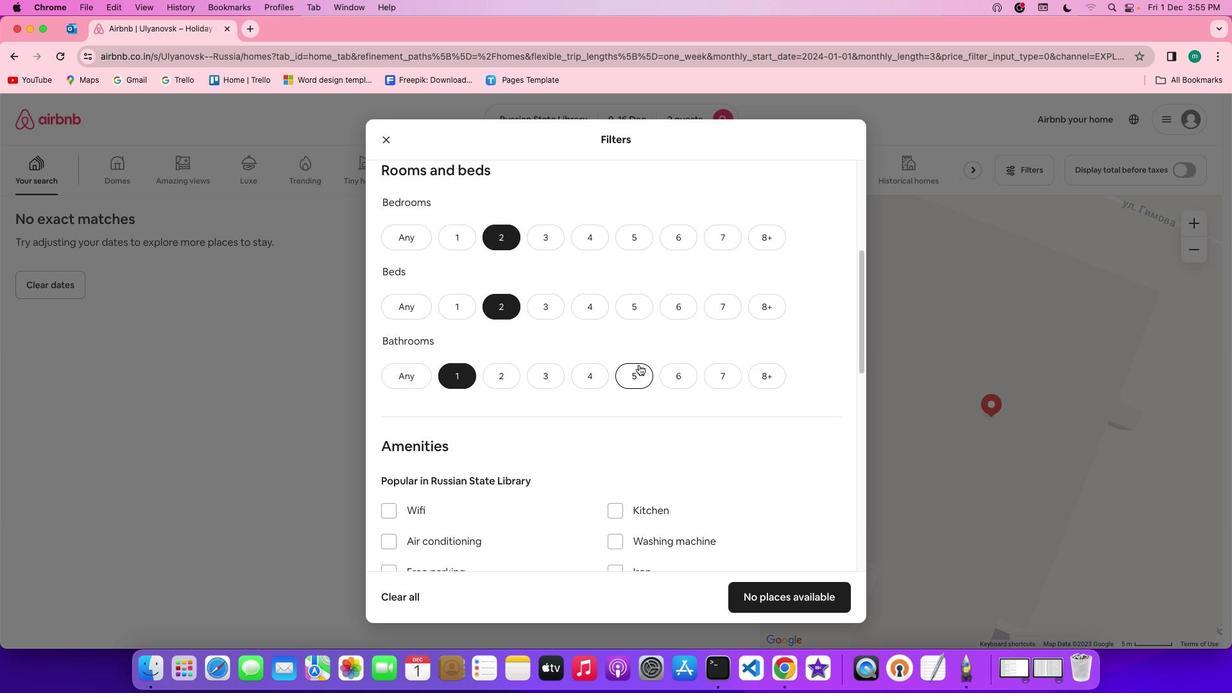 
Action: Mouse scrolled (638, 364) with delta (0, 0)
Screenshot: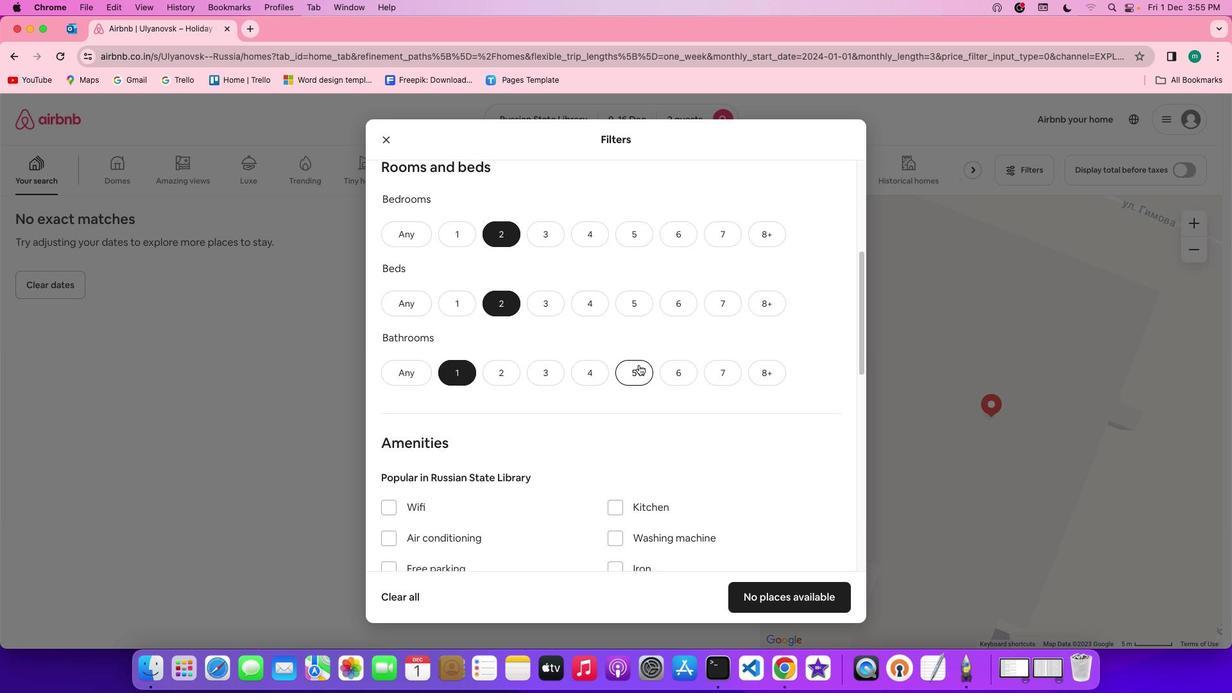 
Action: Mouse scrolled (638, 364) with delta (0, 0)
Screenshot: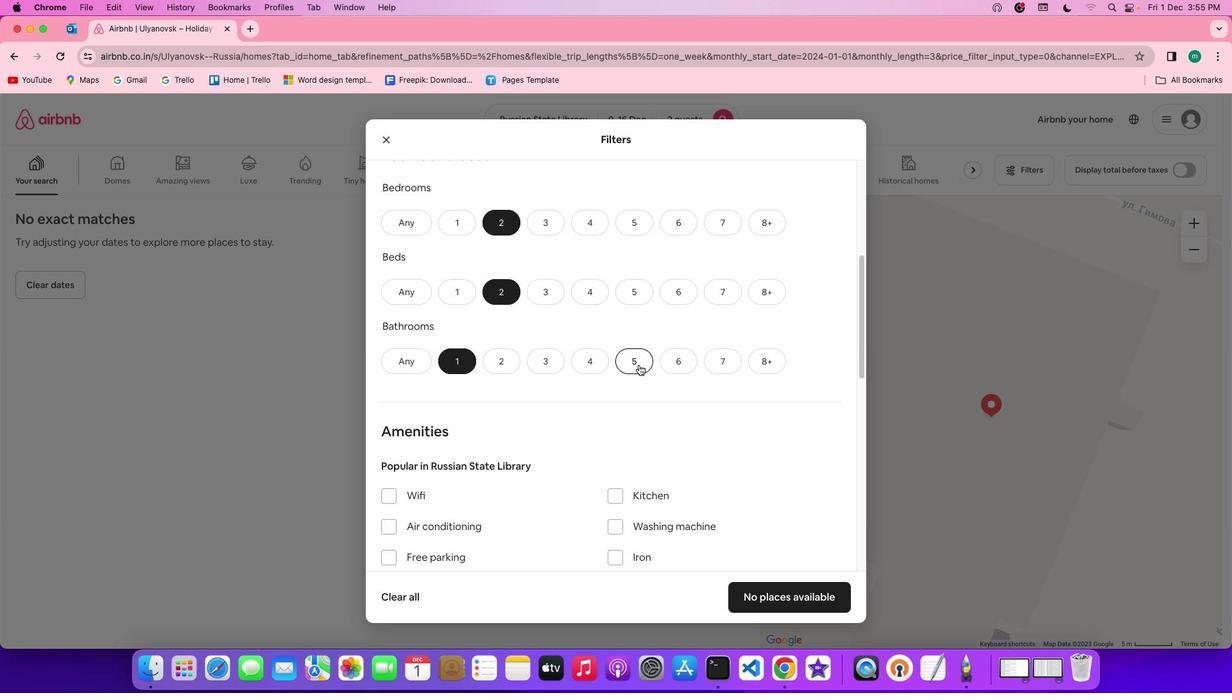 
Action: Mouse scrolled (638, 364) with delta (0, 0)
Screenshot: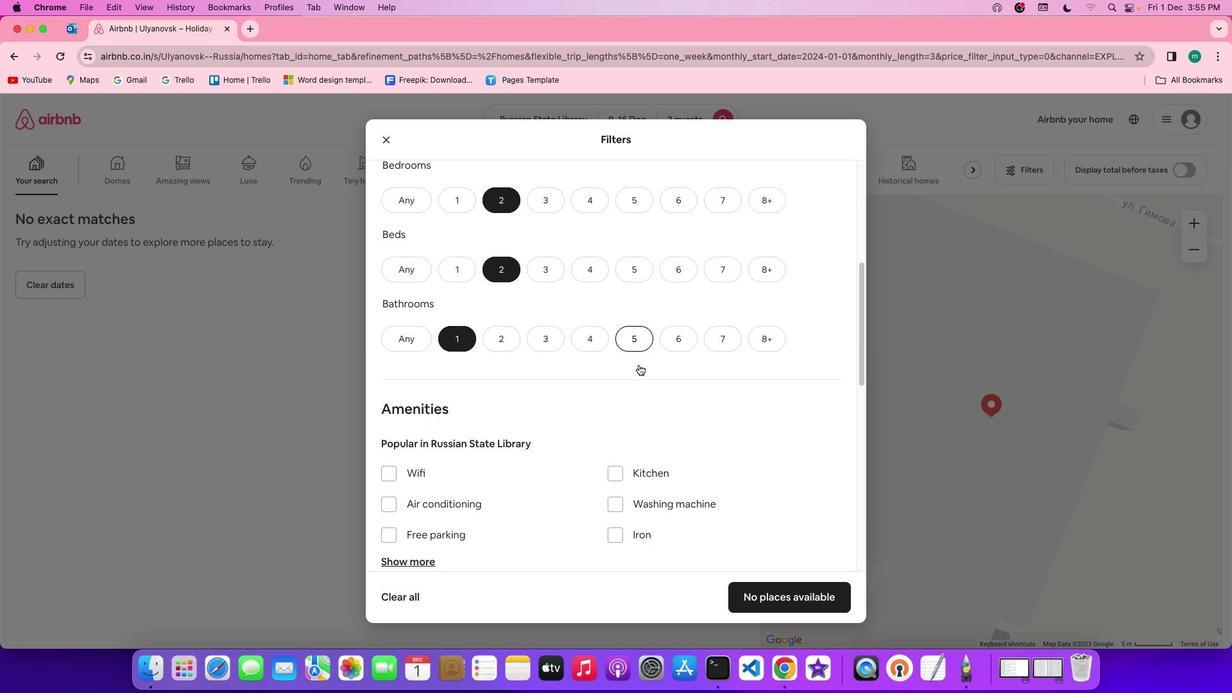 
Action: Mouse scrolled (638, 364) with delta (0, 0)
Screenshot: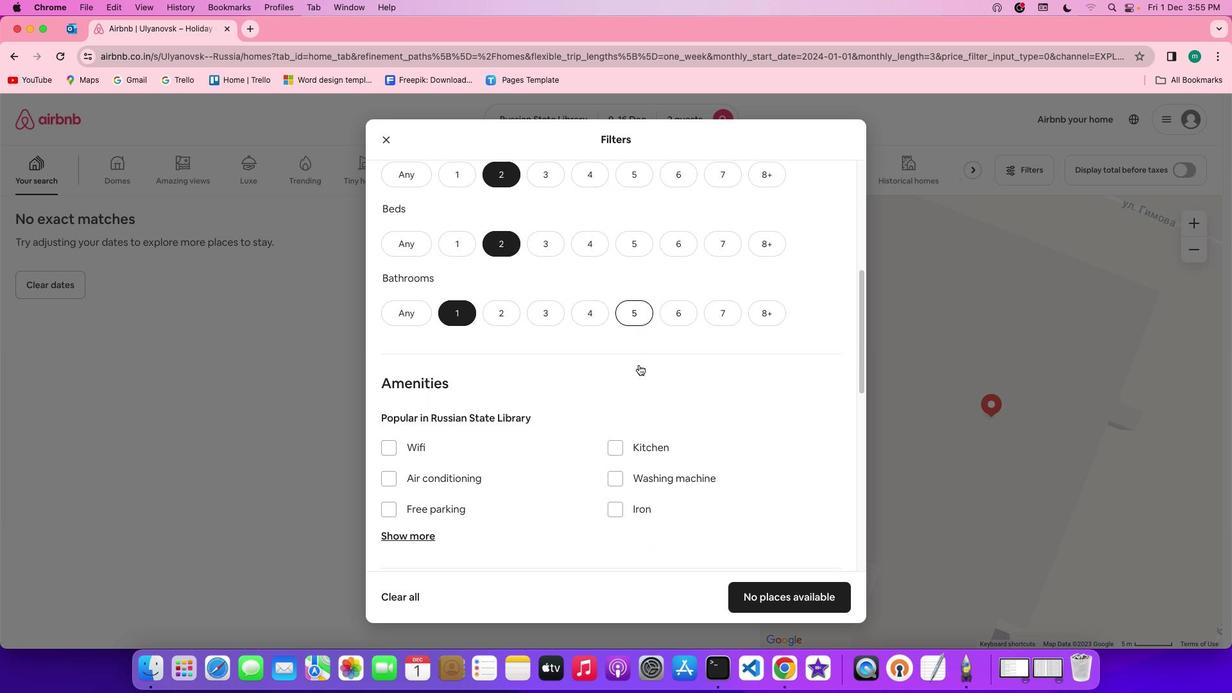 
Action: Mouse scrolled (638, 364) with delta (0, 0)
Screenshot: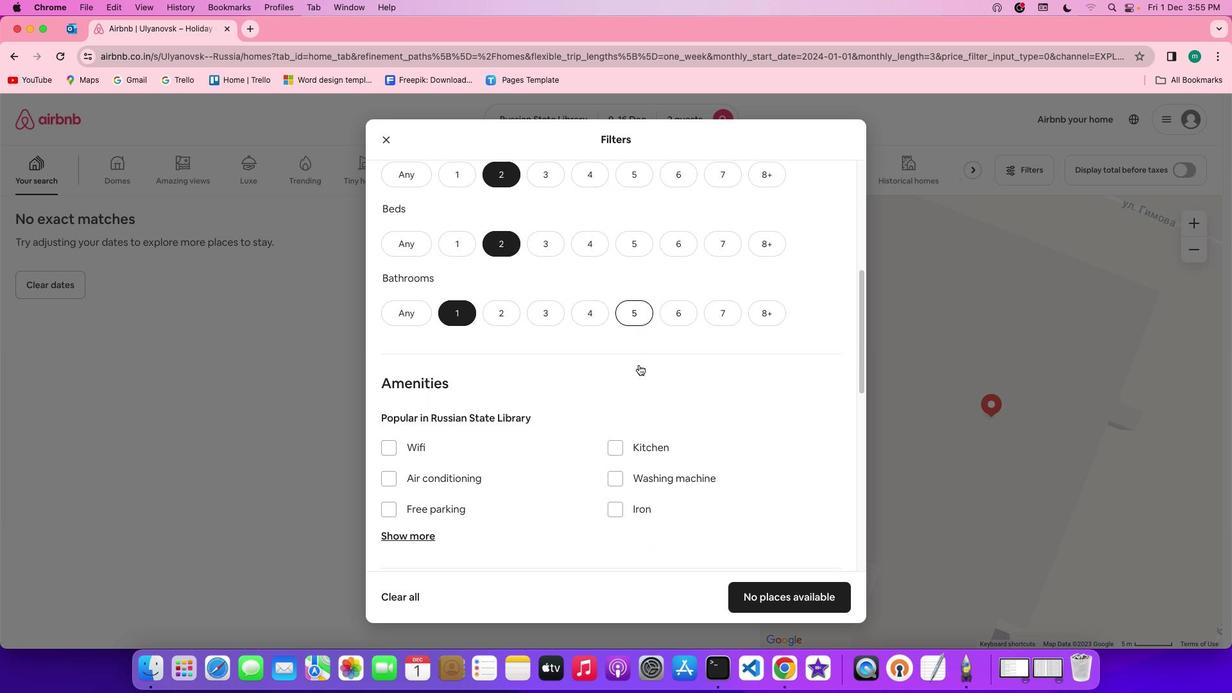 
Action: Mouse scrolled (638, 364) with delta (0, -1)
Screenshot: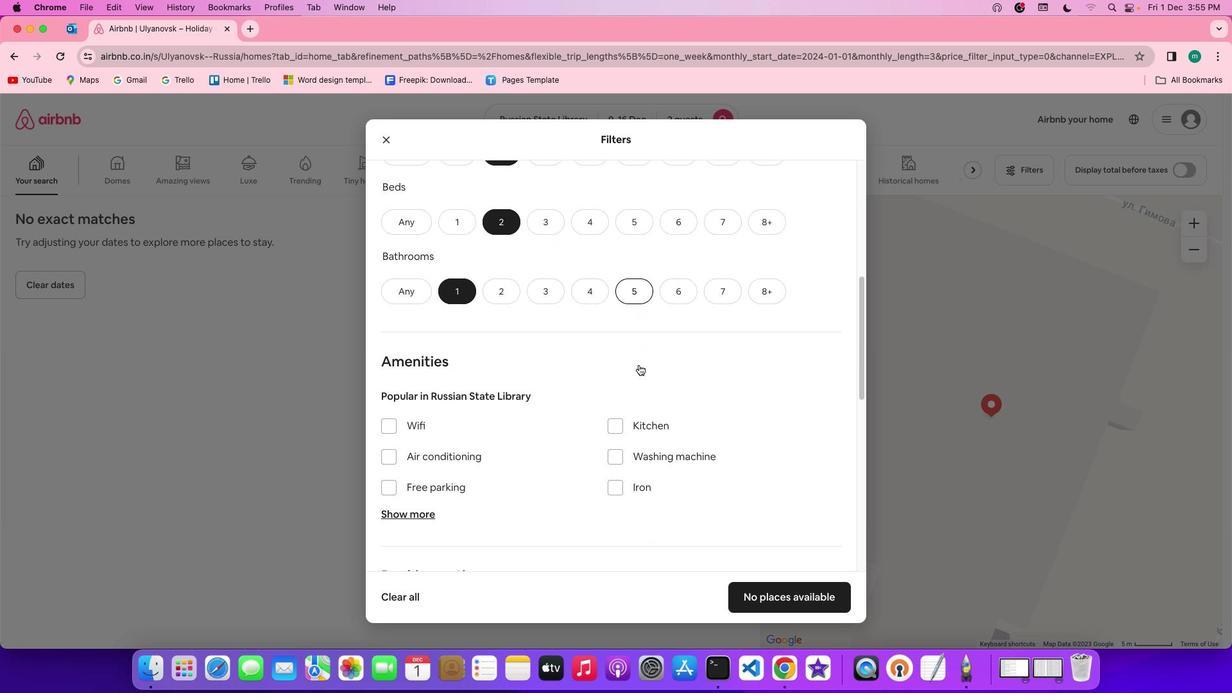 
Action: Mouse scrolled (638, 364) with delta (0, -1)
Screenshot: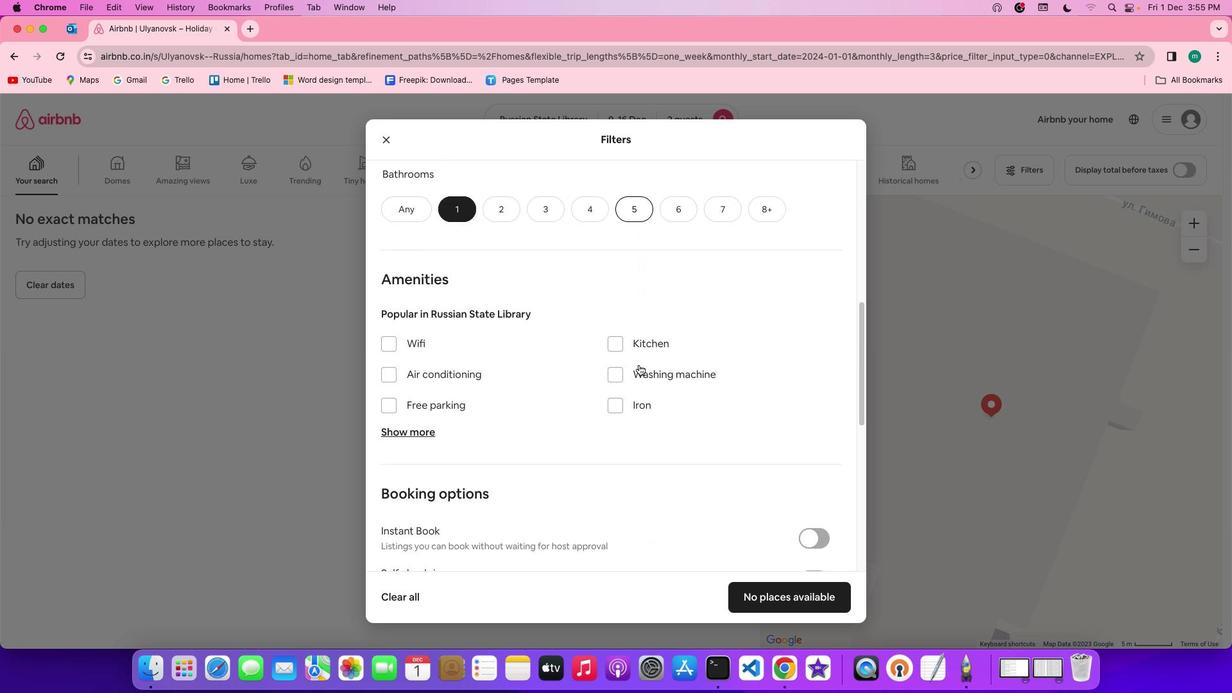 
Action: Mouse scrolled (638, 364) with delta (0, 0)
Screenshot: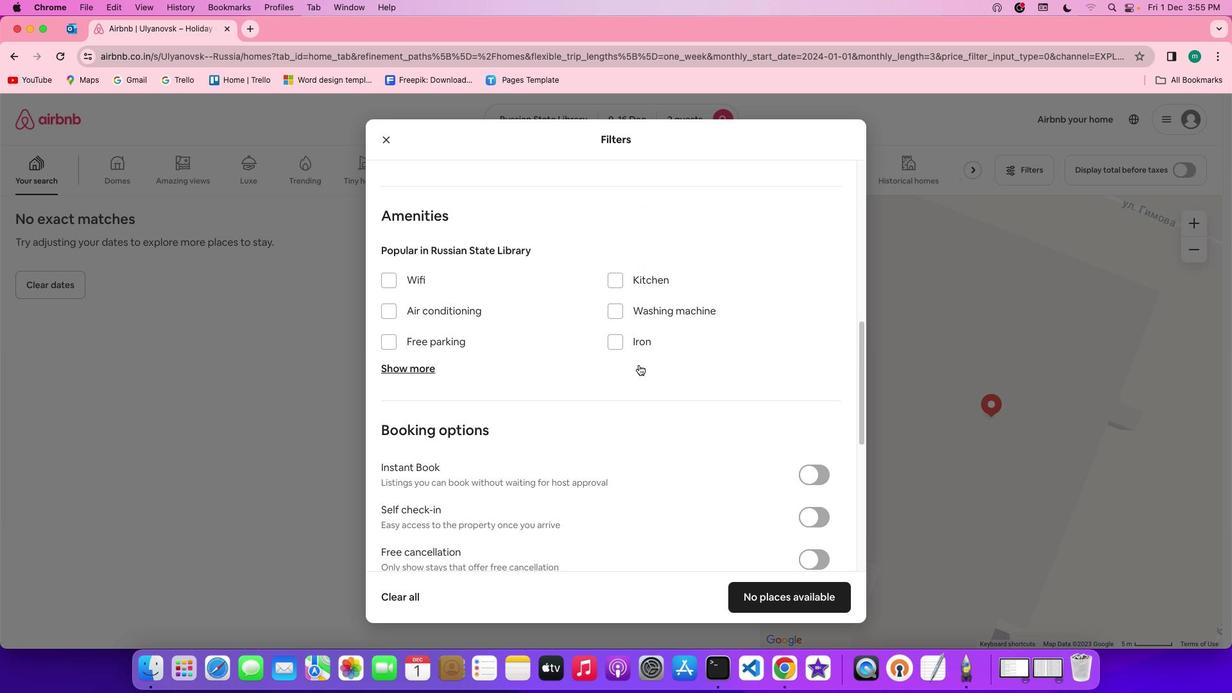 
Action: Mouse scrolled (638, 364) with delta (0, 0)
Screenshot: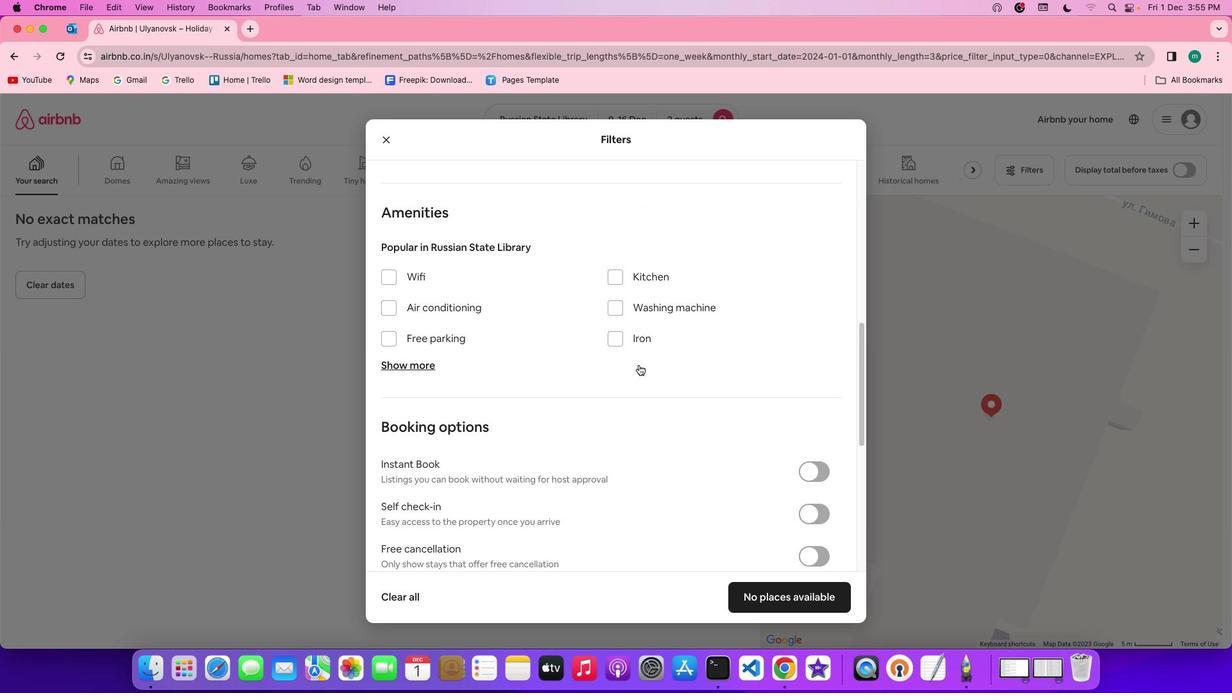 
Action: Mouse scrolled (638, 364) with delta (0, -1)
Screenshot: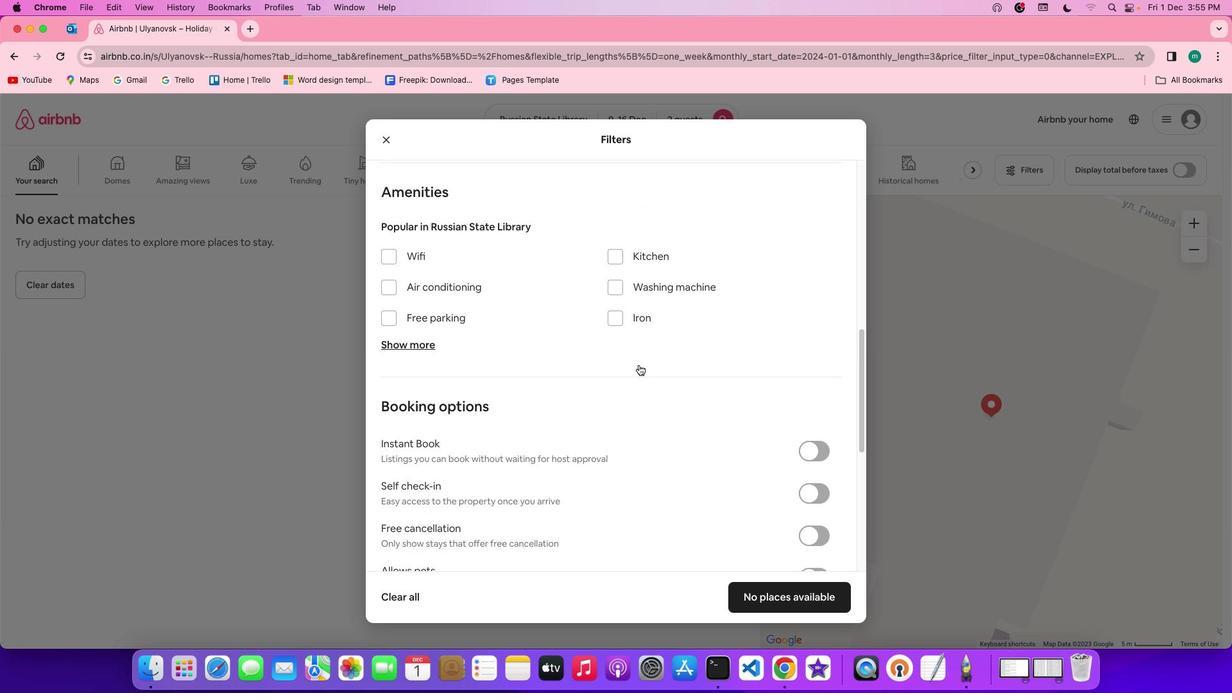 
Action: Mouse scrolled (638, 364) with delta (0, 0)
Screenshot: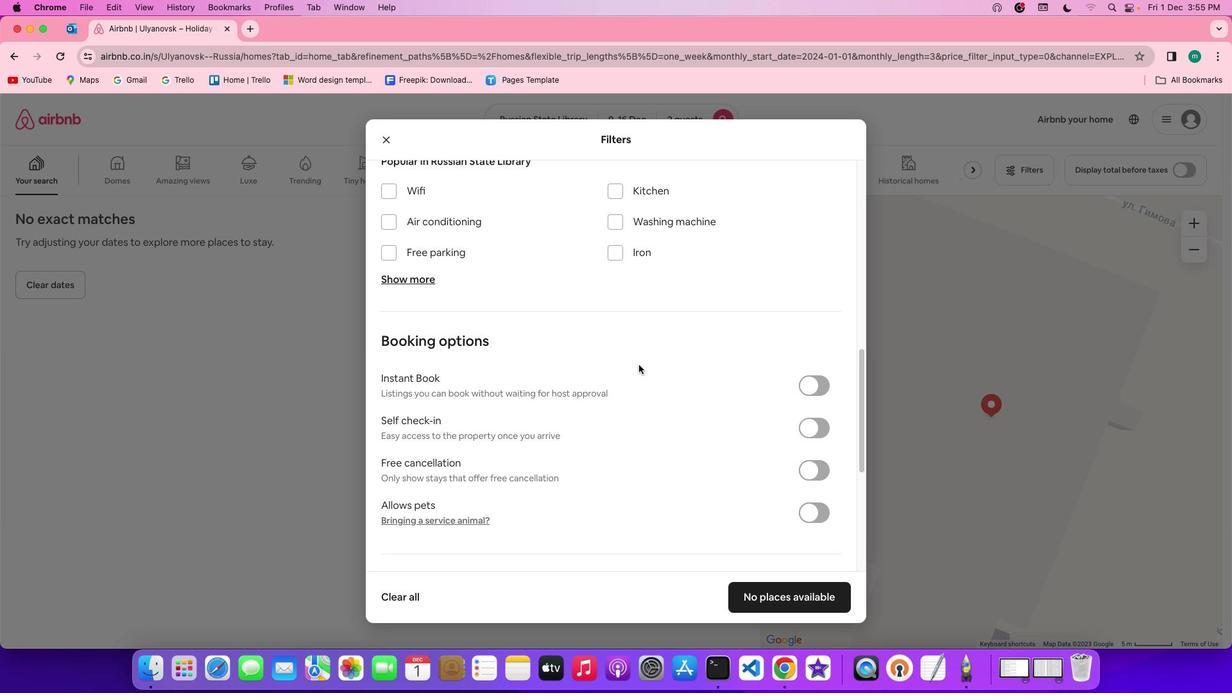 
Action: Mouse scrolled (638, 364) with delta (0, 0)
Screenshot: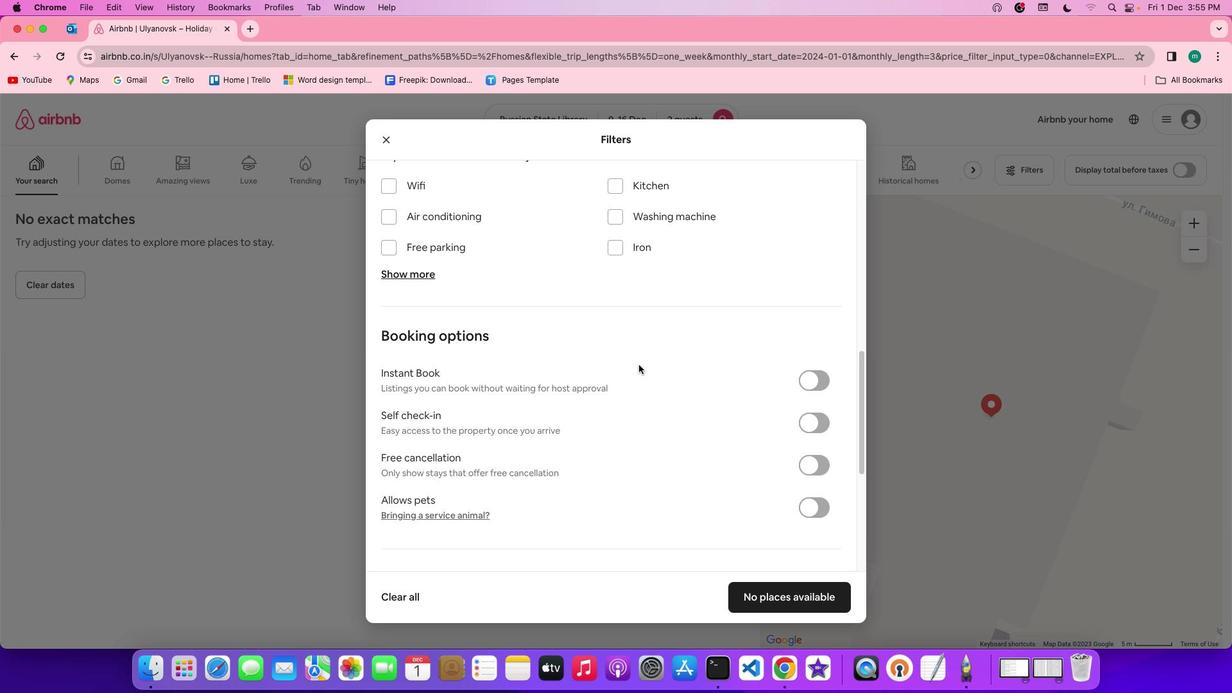 
Action: Mouse scrolled (638, 364) with delta (0, -1)
Screenshot: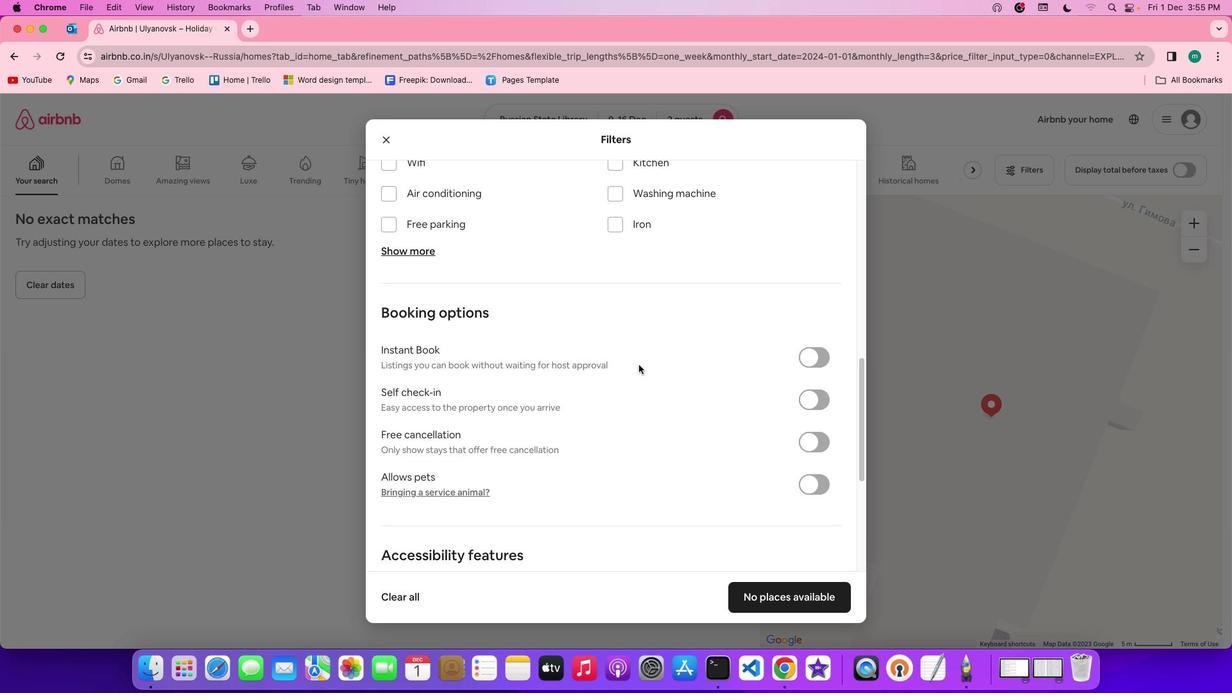
Action: Mouse scrolled (638, 364) with delta (0, 0)
Screenshot: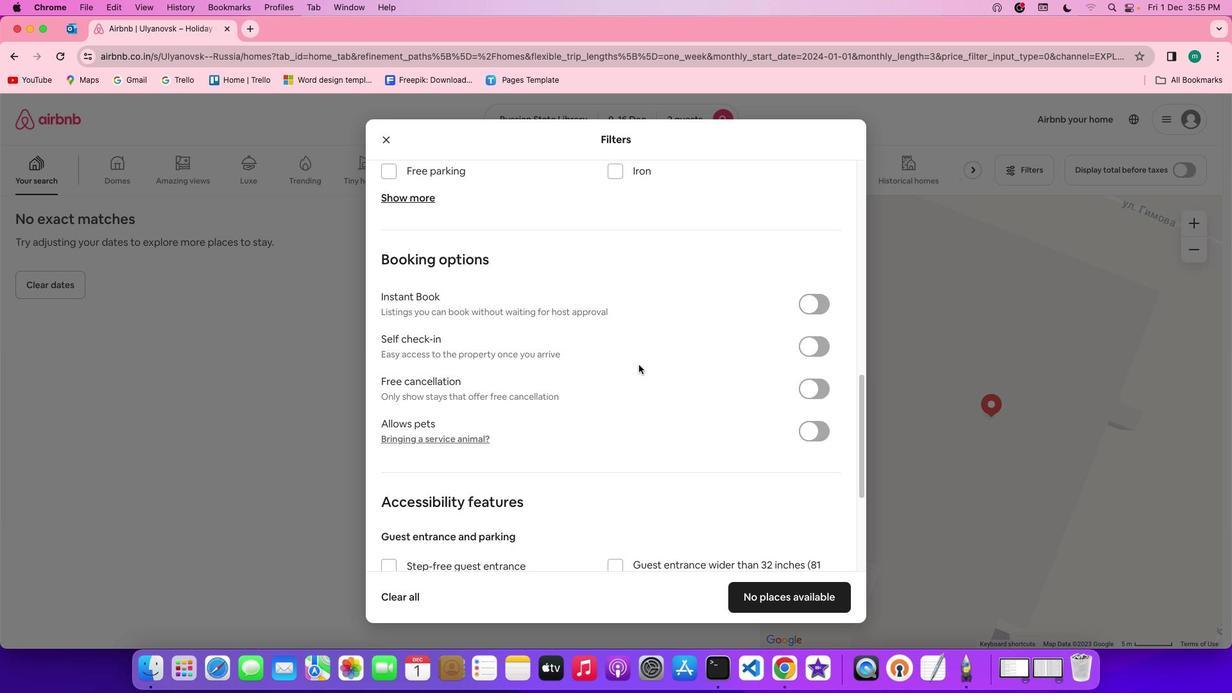 
Action: Mouse scrolled (638, 364) with delta (0, 0)
Screenshot: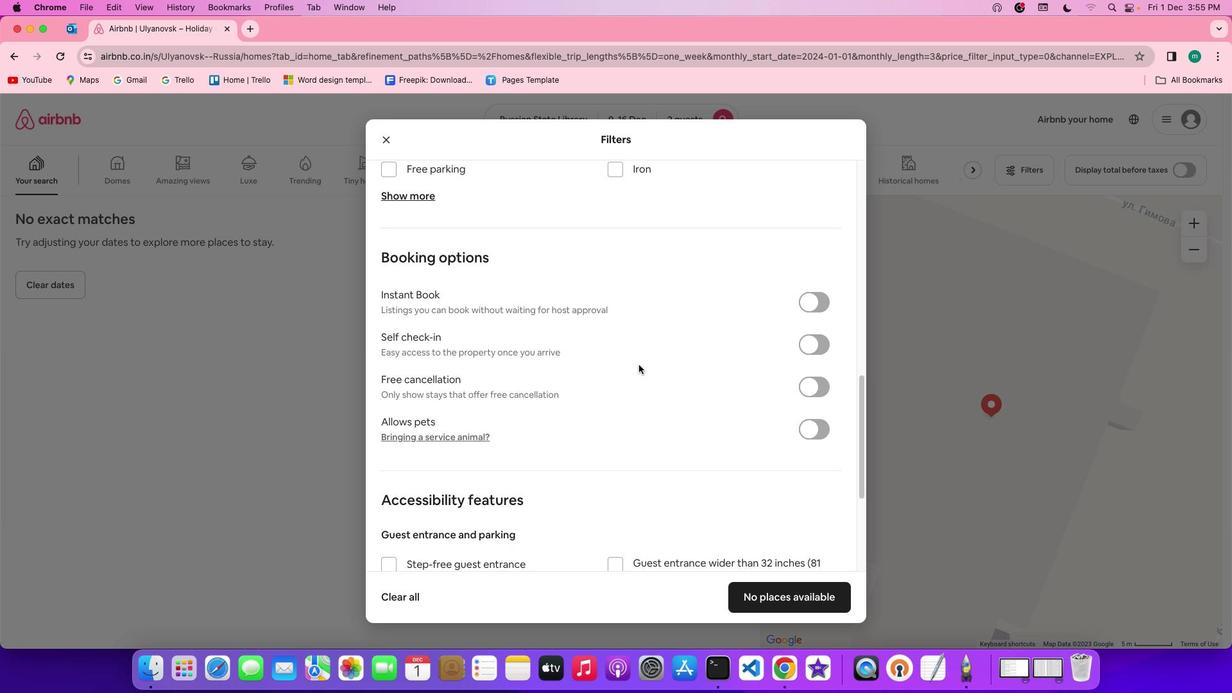 
Action: Mouse scrolled (638, 364) with delta (0, -1)
Screenshot: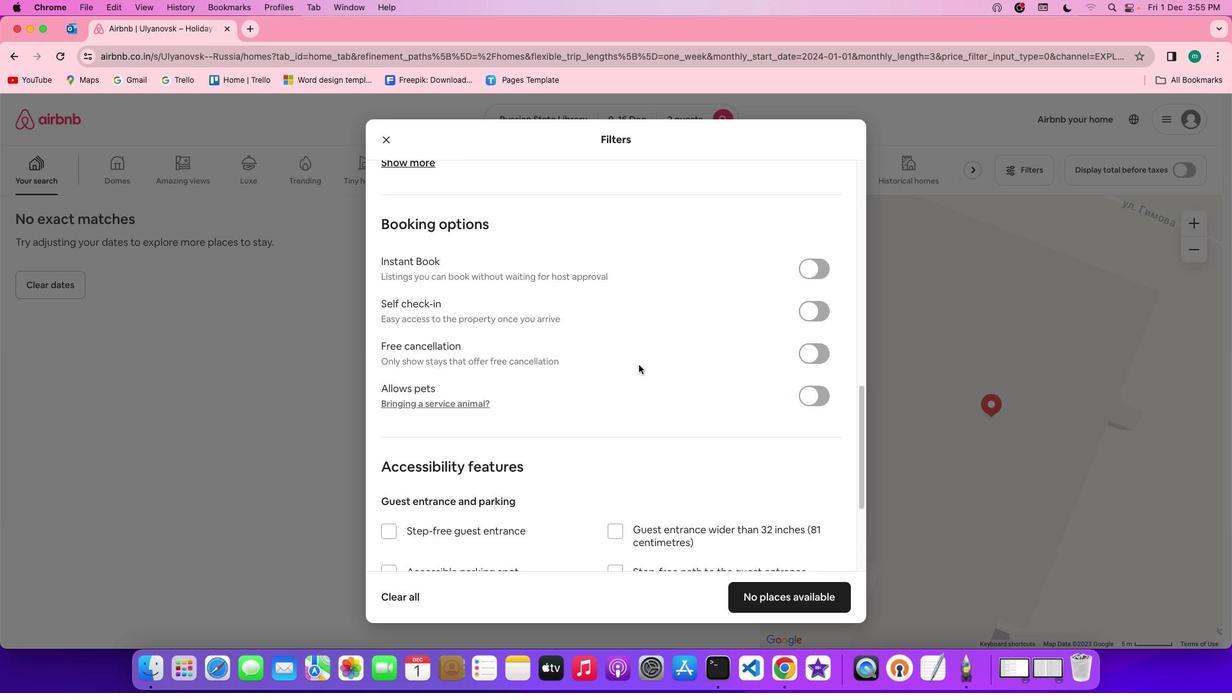 
Action: Mouse scrolled (638, 364) with delta (0, -2)
Screenshot: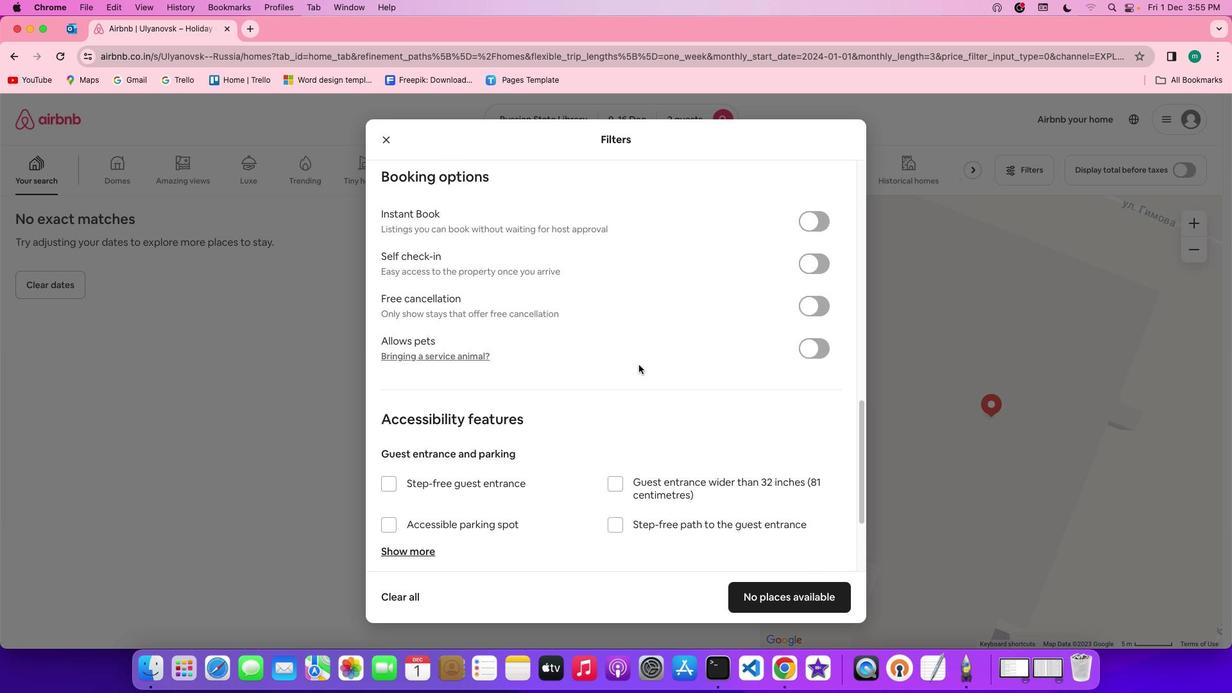 
Action: Mouse scrolled (638, 364) with delta (0, 0)
Screenshot: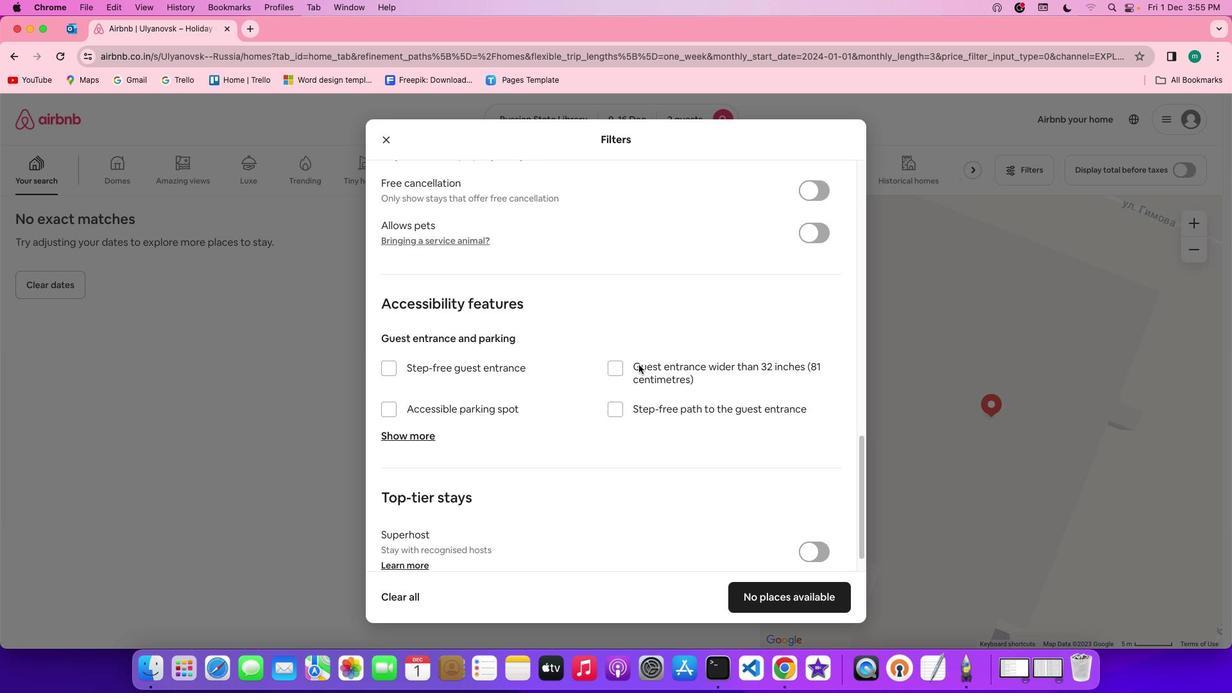 
Action: Mouse scrolled (638, 364) with delta (0, 0)
Screenshot: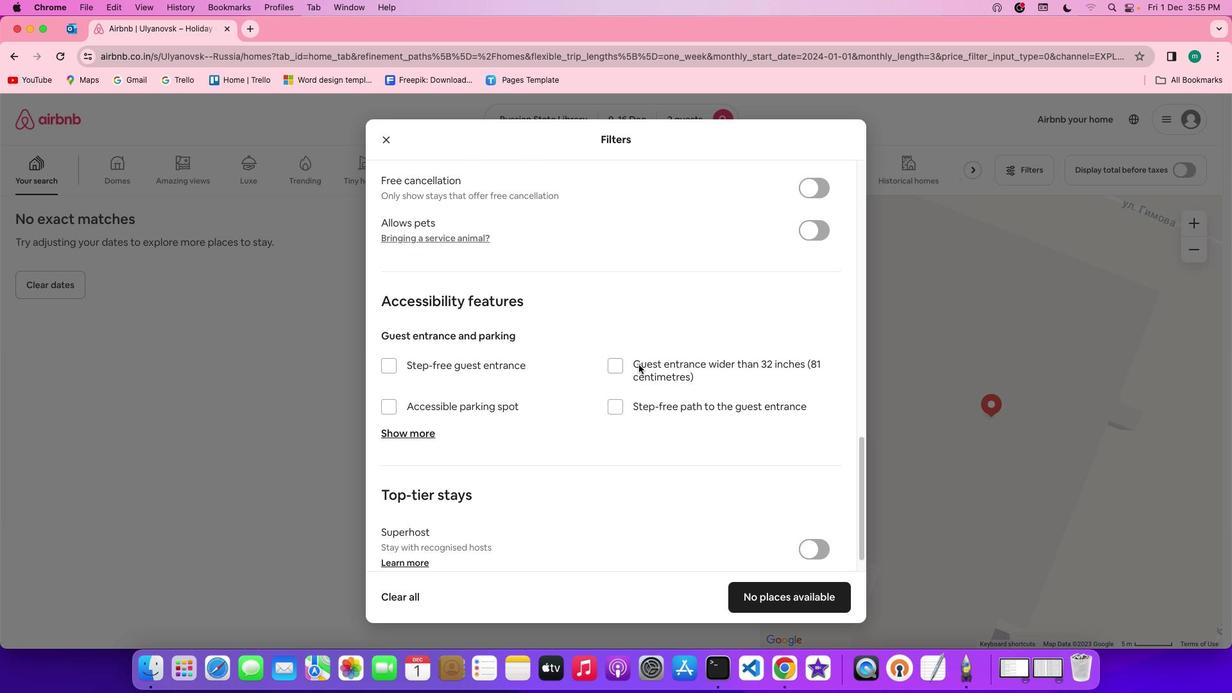 
Action: Mouse scrolled (638, 364) with delta (0, -1)
Screenshot: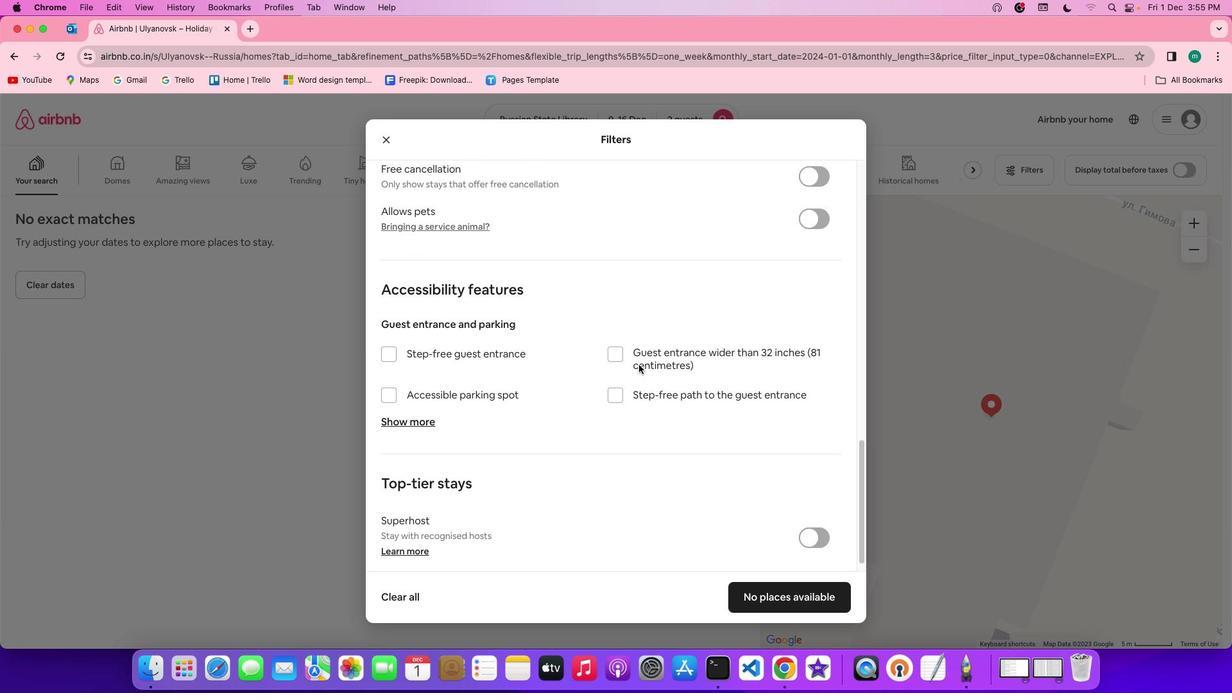 
Action: Mouse scrolled (638, 364) with delta (0, -2)
Screenshot: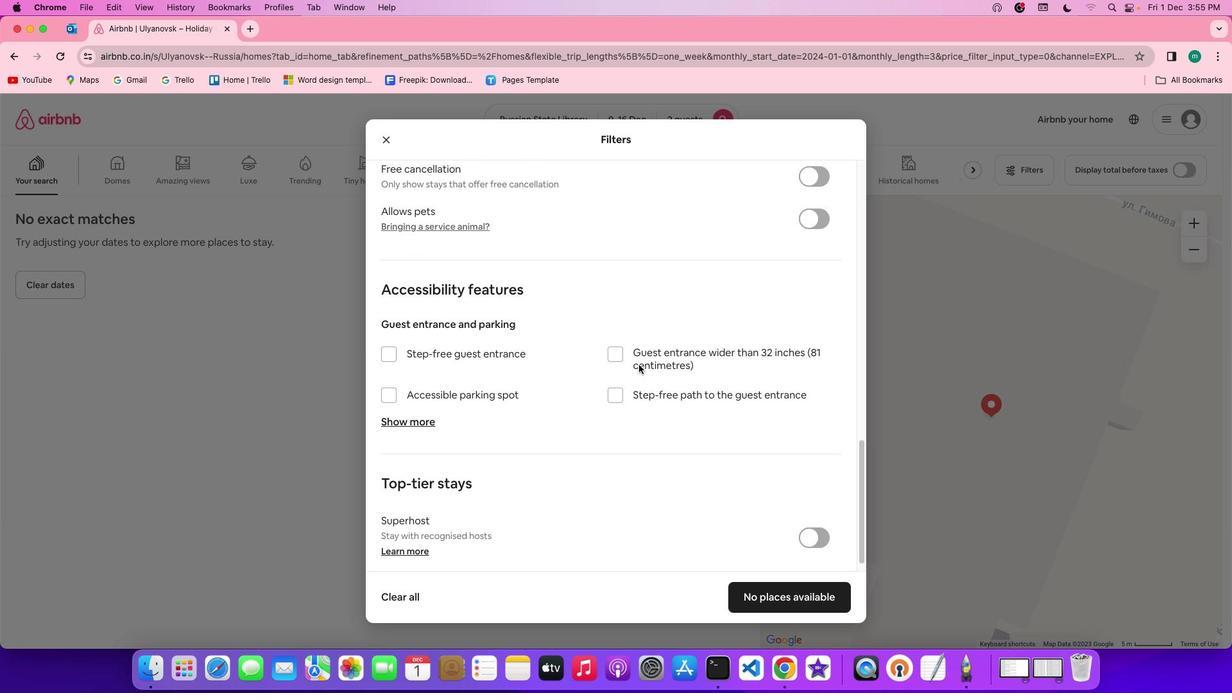 
Action: Mouse scrolled (638, 364) with delta (0, -2)
Screenshot: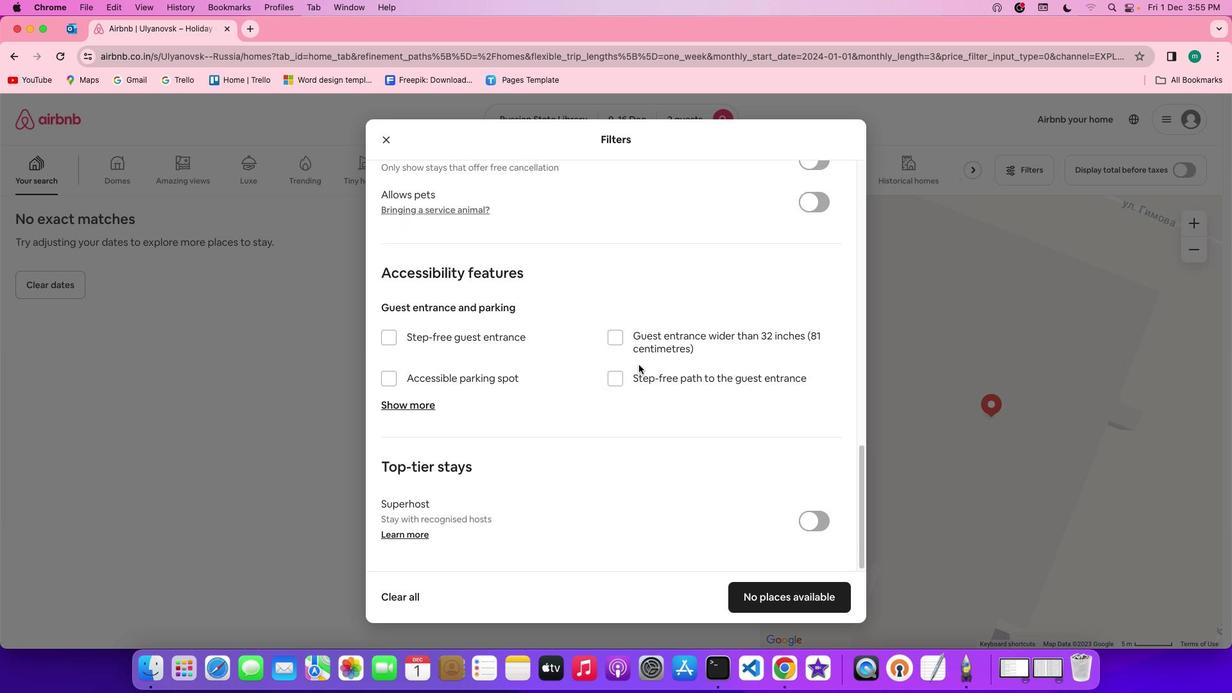 
Action: Mouse scrolled (638, 364) with delta (0, 0)
Screenshot: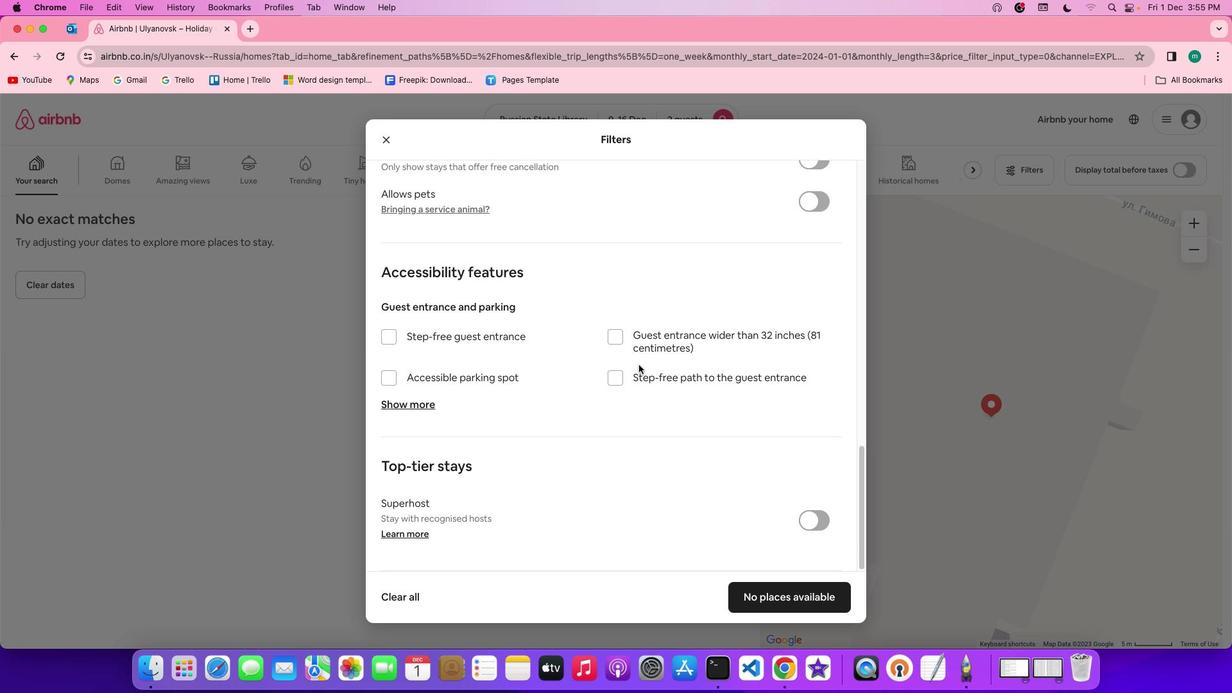 
Action: Mouse moved to (638, 362)
Screenshot: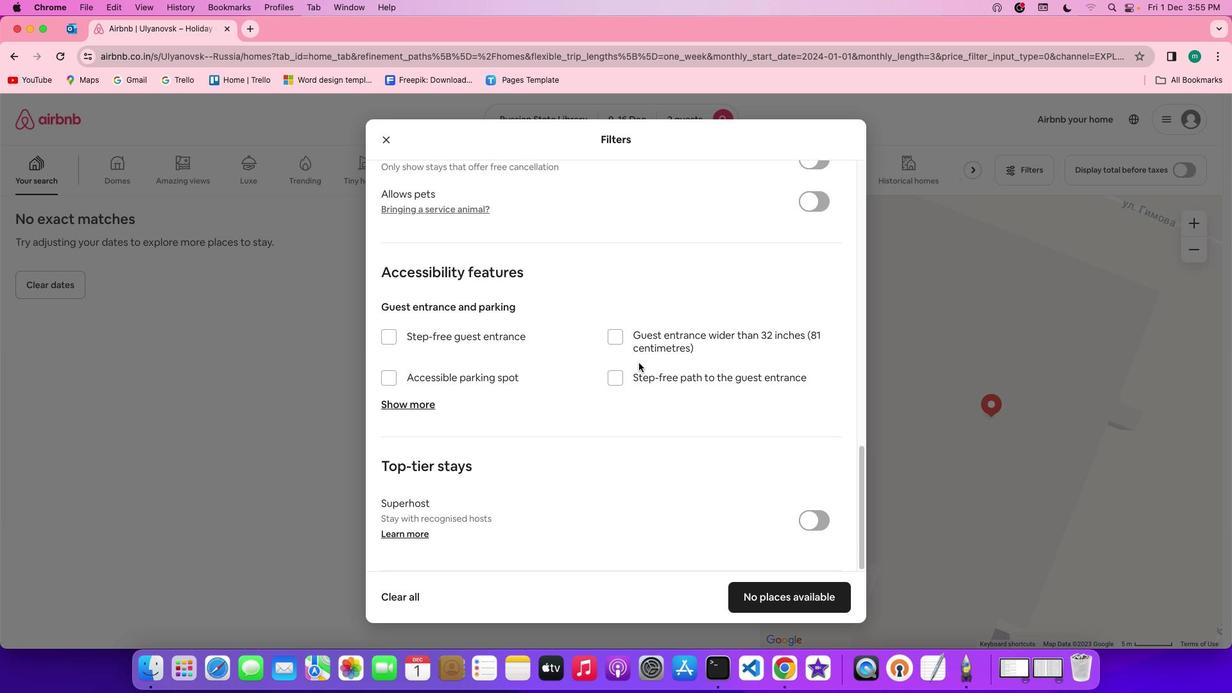 
Action: Mouse scrolled (638, 362) with delta (0, 0)
Screenshot: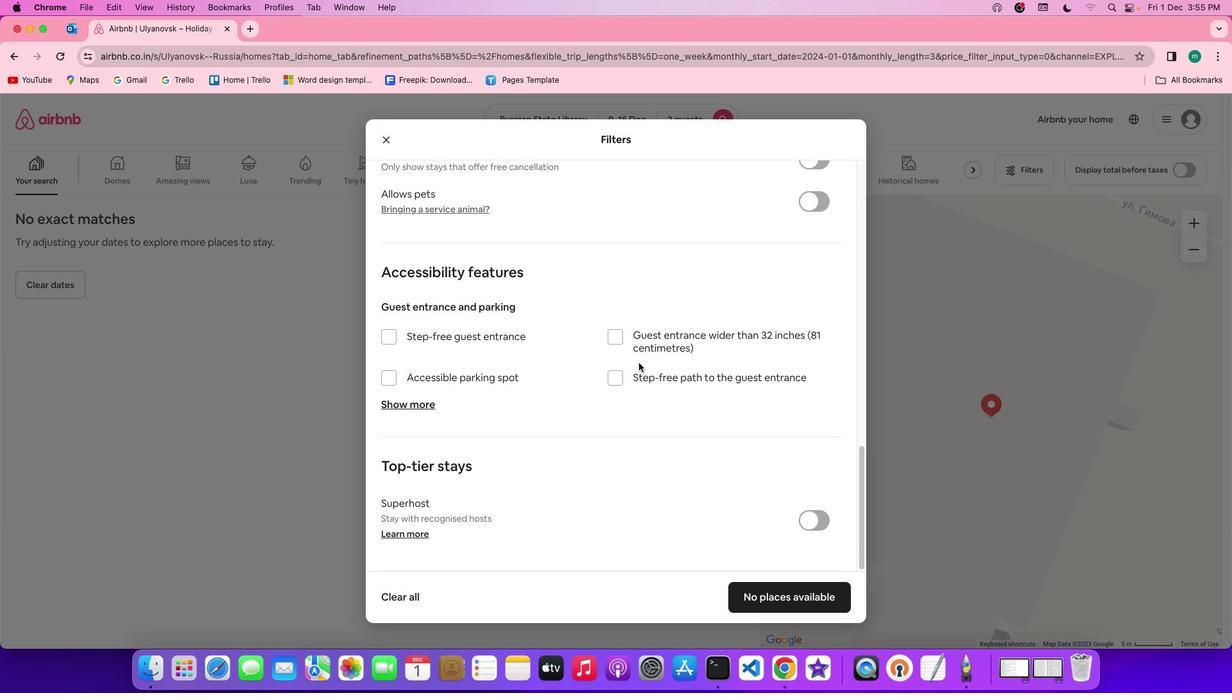 
Action: Mouse scrolled (638, 362) with delta (0, 0)
Screenshot: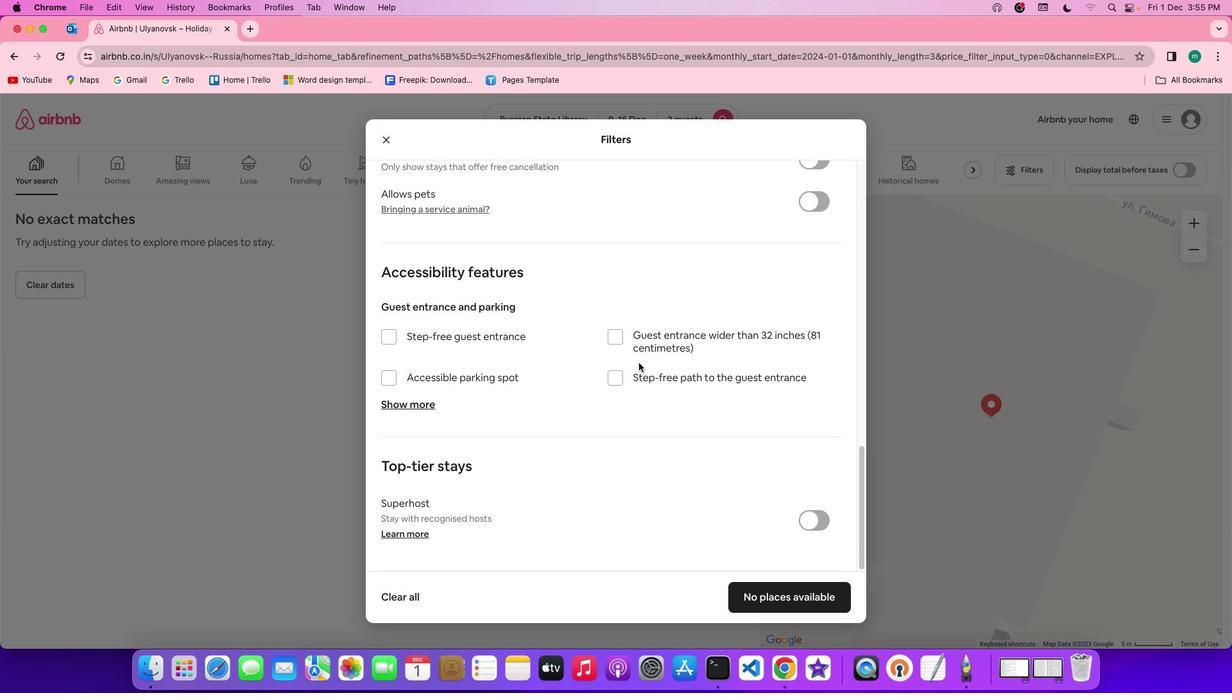 
Action: Mouse scrolled (638, 362) with delta (0, -1)
Screenshot: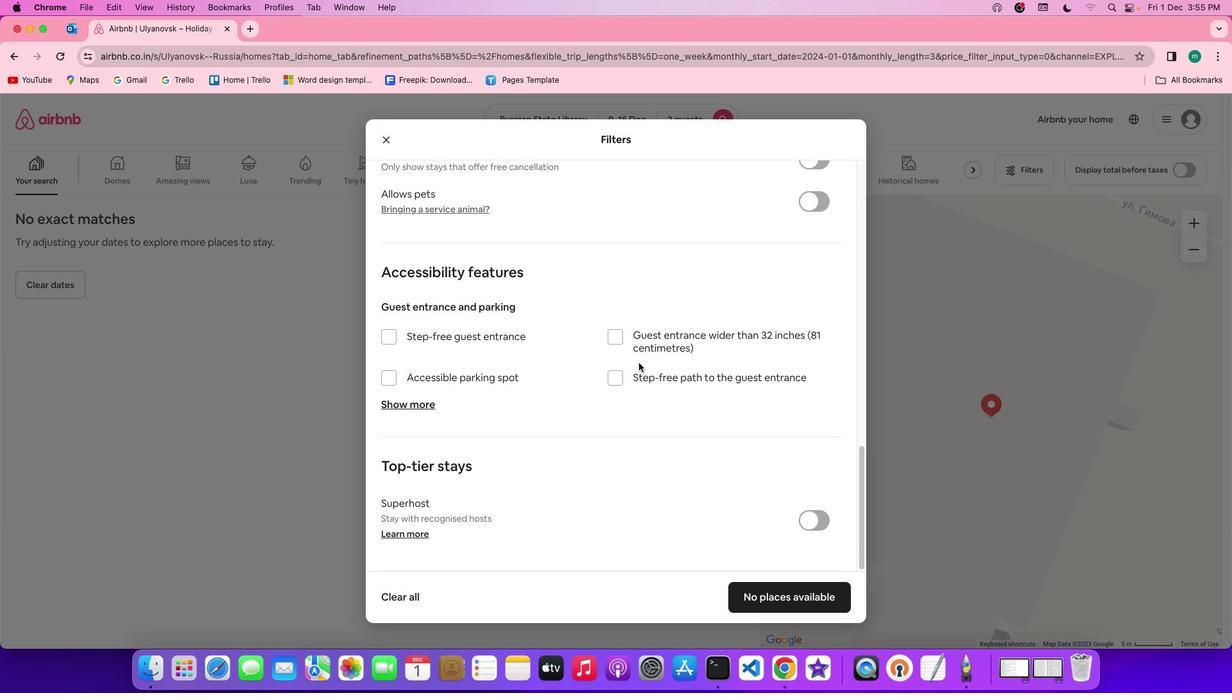 
Action: Mouse scrolled (638, 362) with delta (0, -2)
Screenshot: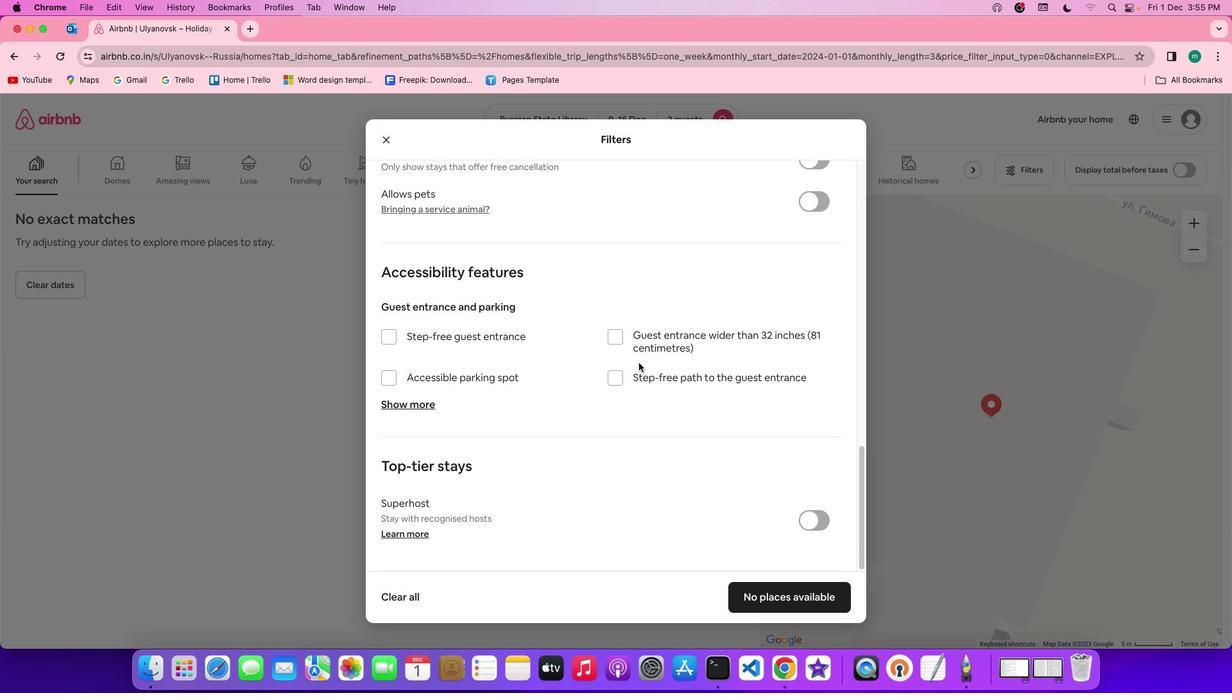 
Action: Mouse scrolled (638, 362) with delta (0, -3)
Screenshot: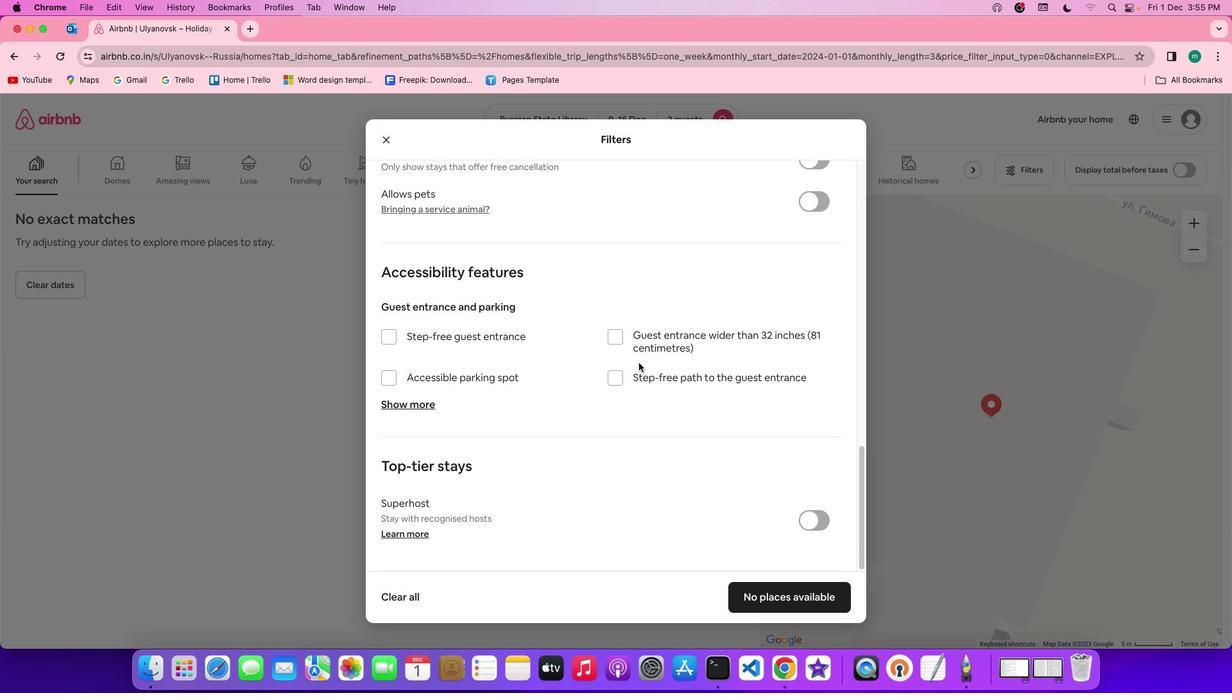 
Action: Mouse moved to (637, 360)
Screenshot: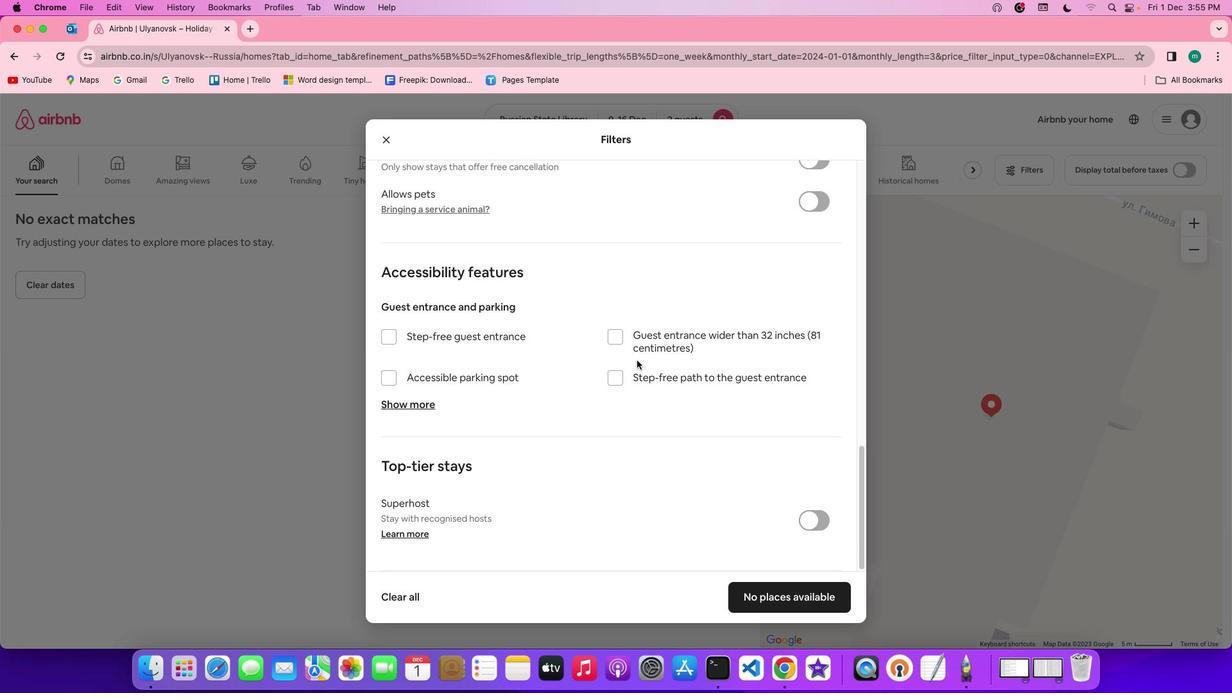 
Action: Mouse scrolled (637, 360) with delta (0, 0)
Screenshot: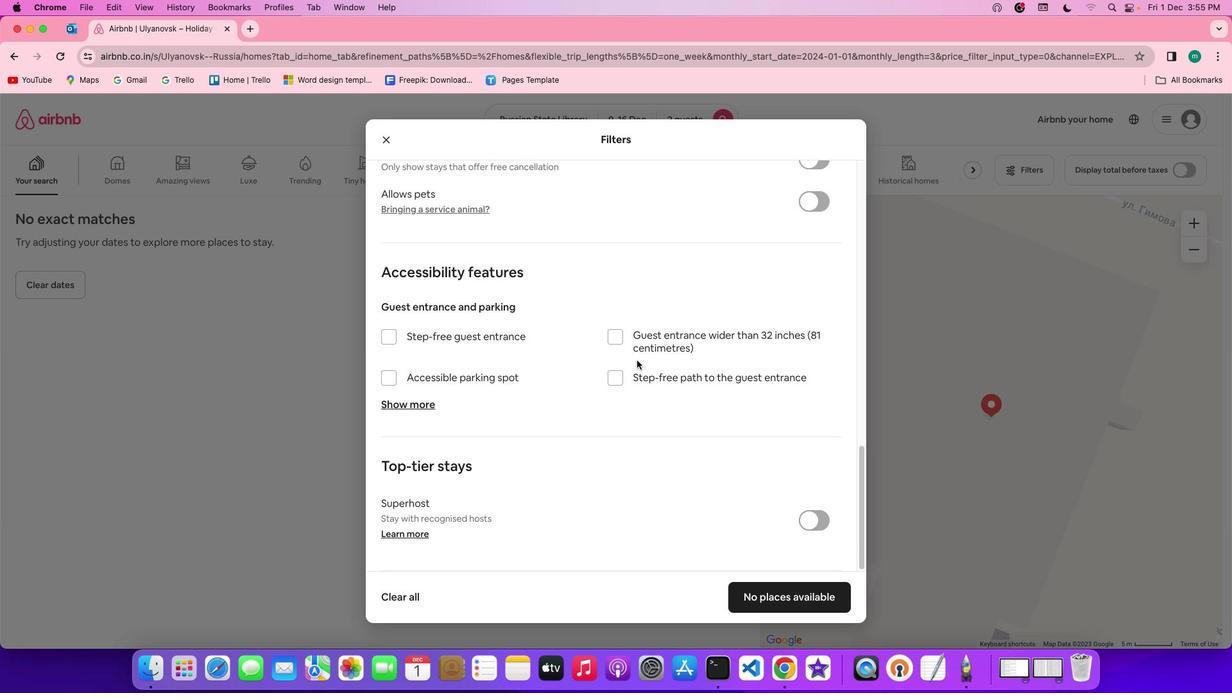 
Action: Mouse scrolled (637, 360) with delta (0, 0)
Screenshot: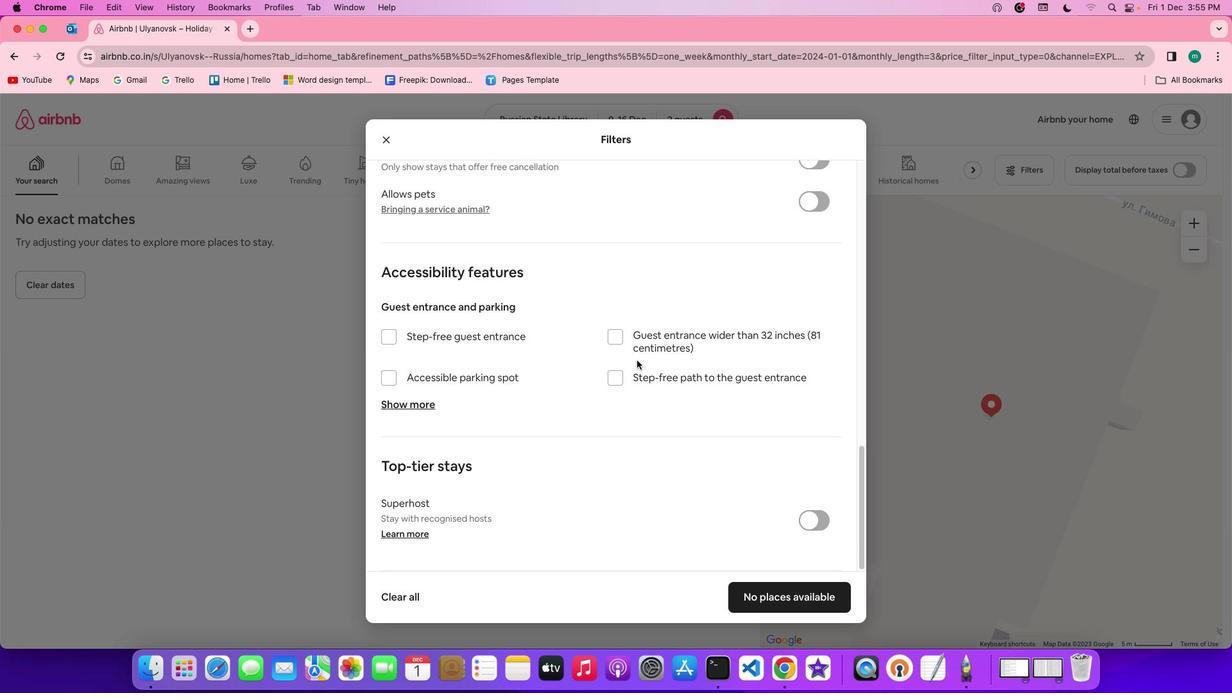 
Action: Mouse scrolled (637, 360) with delta (0, -1)
Screenshot: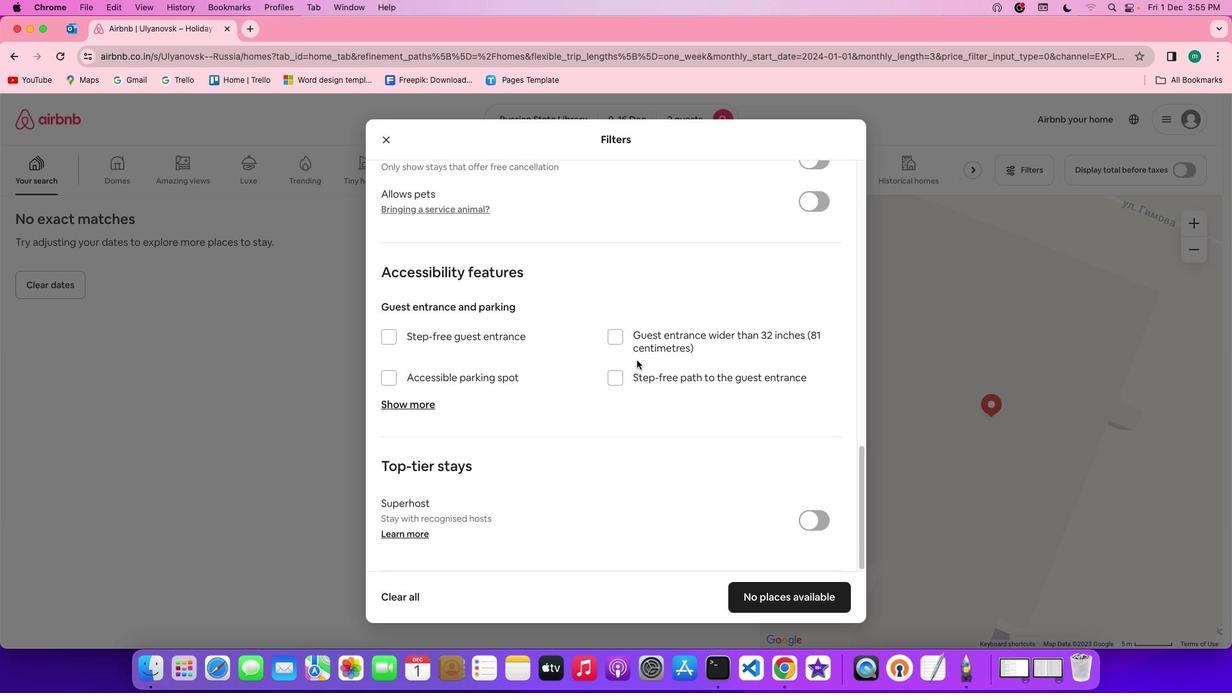 
Action: Mouse scrolled (637, 360) with delta (0, -3)
Screenshot: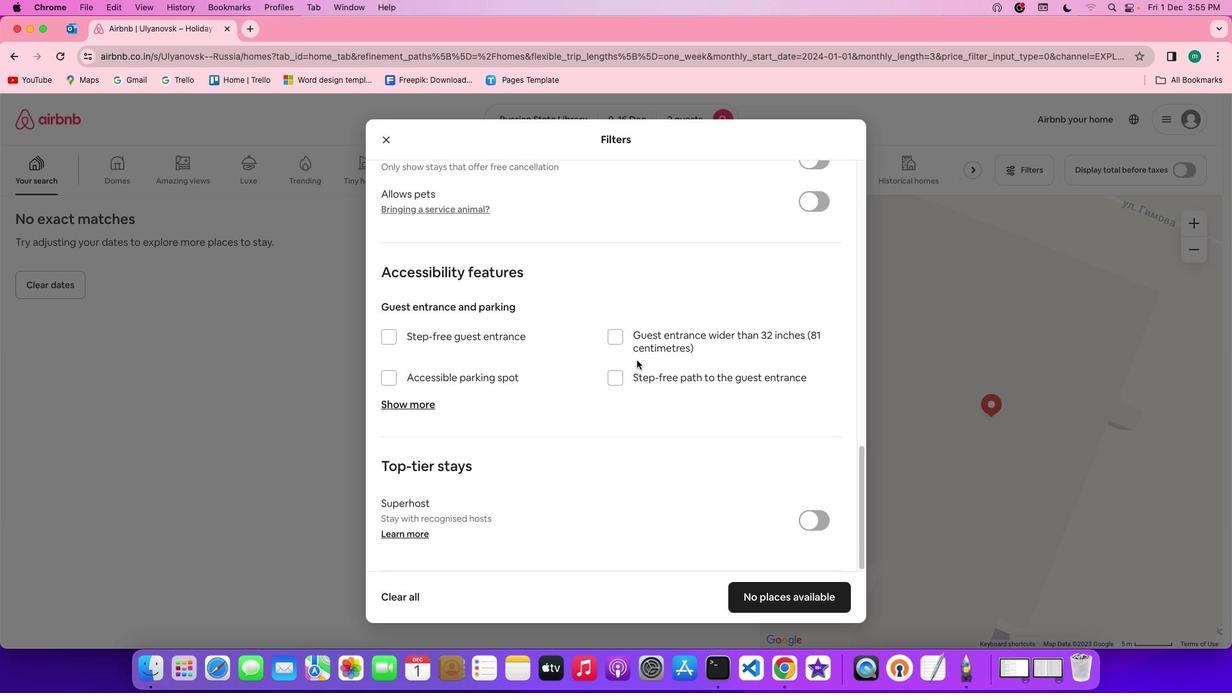 
Action: Mouse scrolled (637, 360) with delta (0, -3)
Screenshot: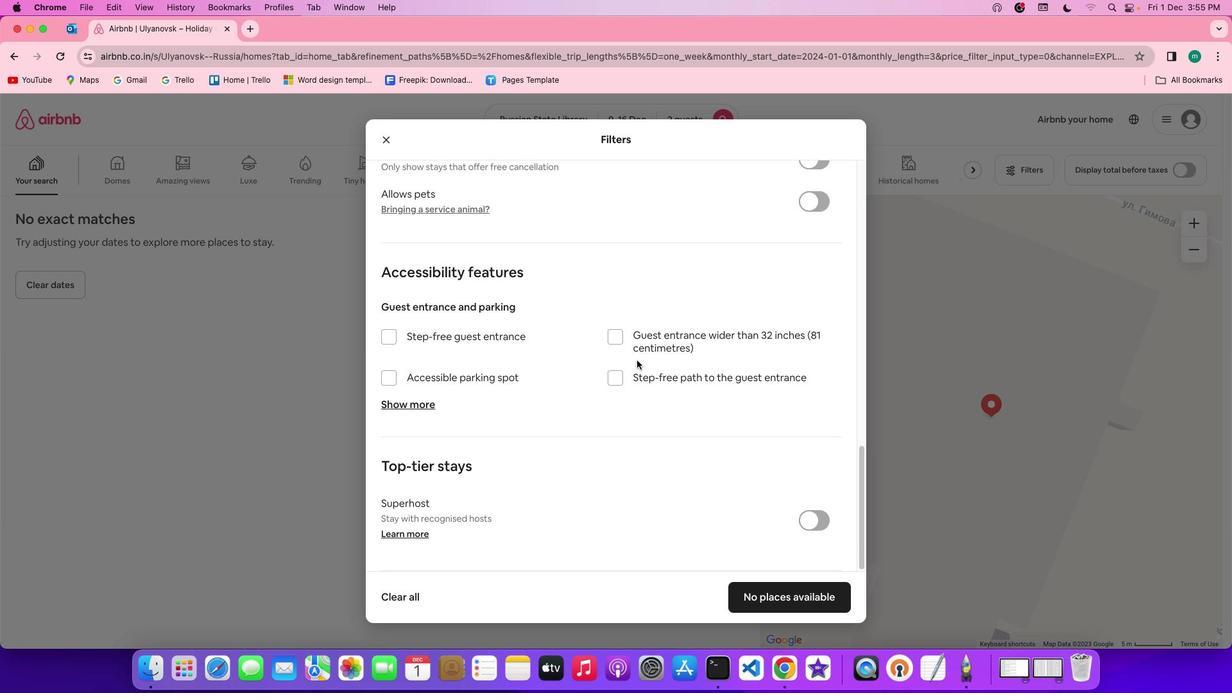 
Action: Mouse moved to (761, 584)
Screenshot: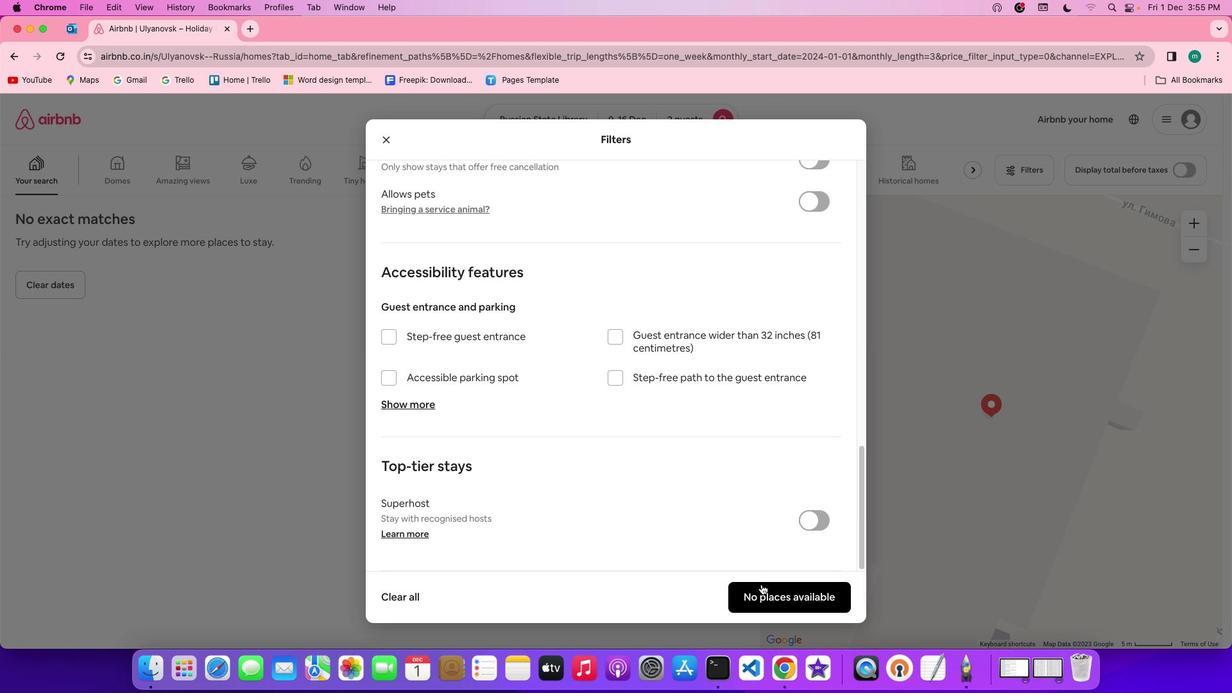 
Action: Mouse pressed left at (761, 584)
Screenshot: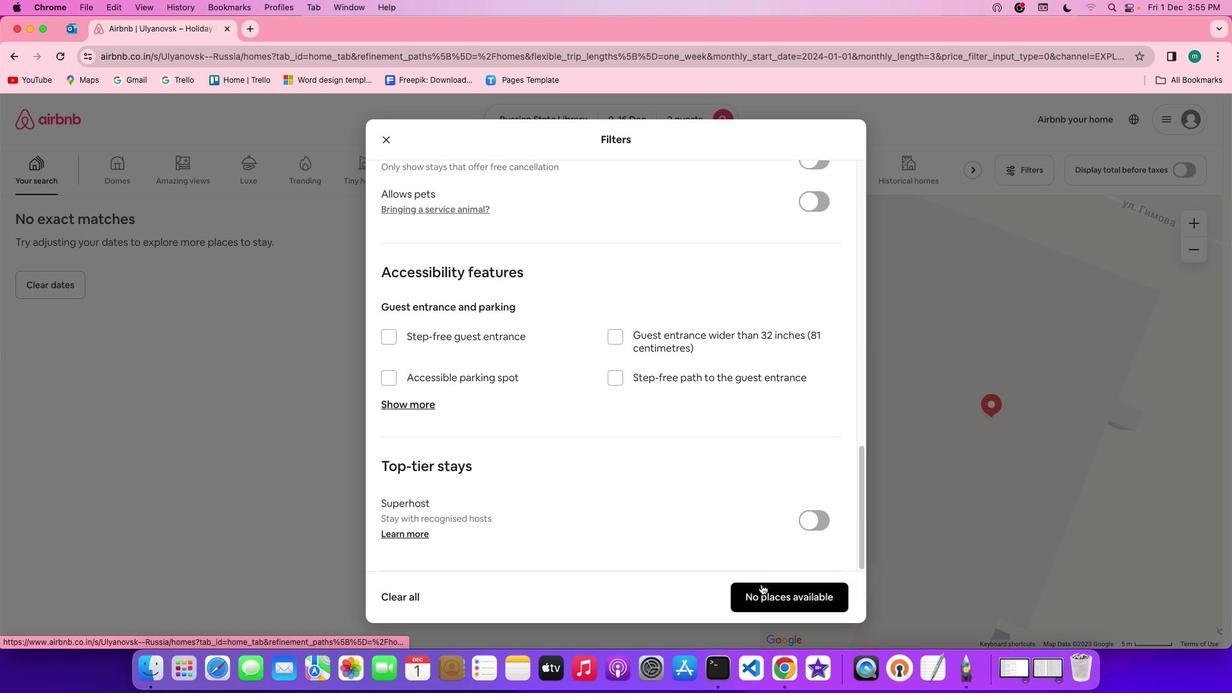
Action: Mouse moved to (265, 374)
Screenshot: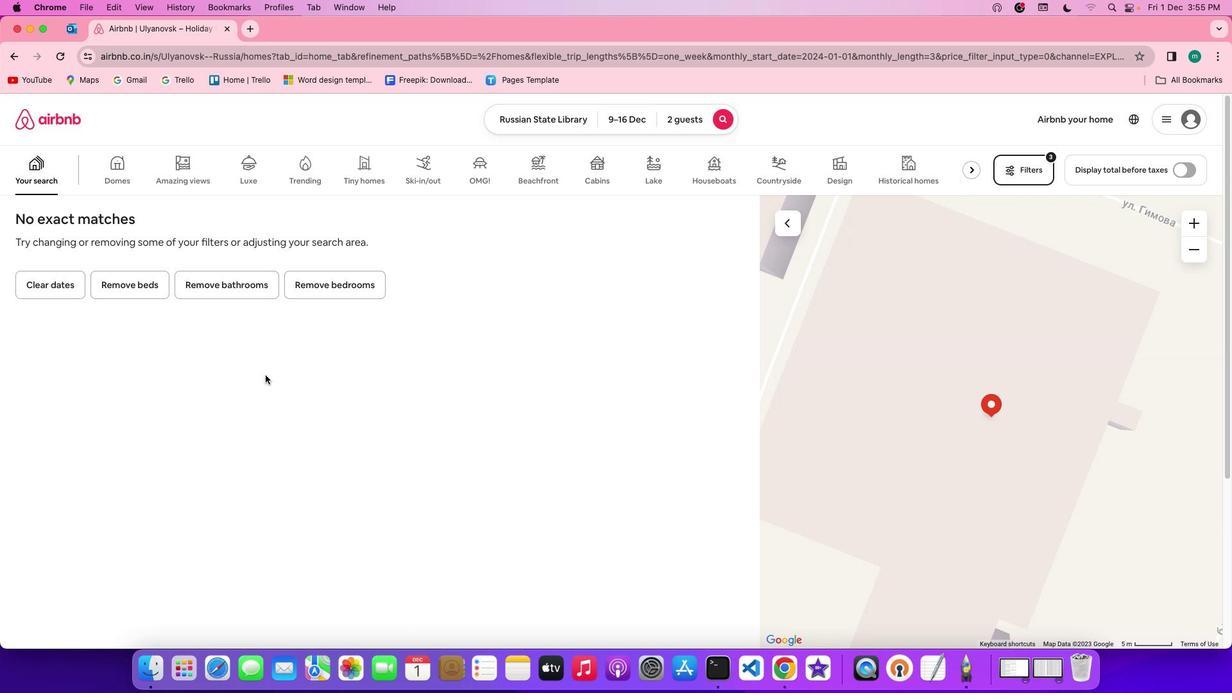 
